Task: Find connections with filter location Níkaia with filter topic #bestadvicewith filter profile language Spanish with filter current company Spark Minda with filter school Progressive Education Societys Modern College of Arts, Science and Commerce, Shivajinagar, Pune 411005 with filter industry Renewable Energy Semiconductor Manufacturing with filter service category Packaging Design with filter keywords title Pharmacy Assistant
Action: Mouse moved to (291, 207)
Screenshot: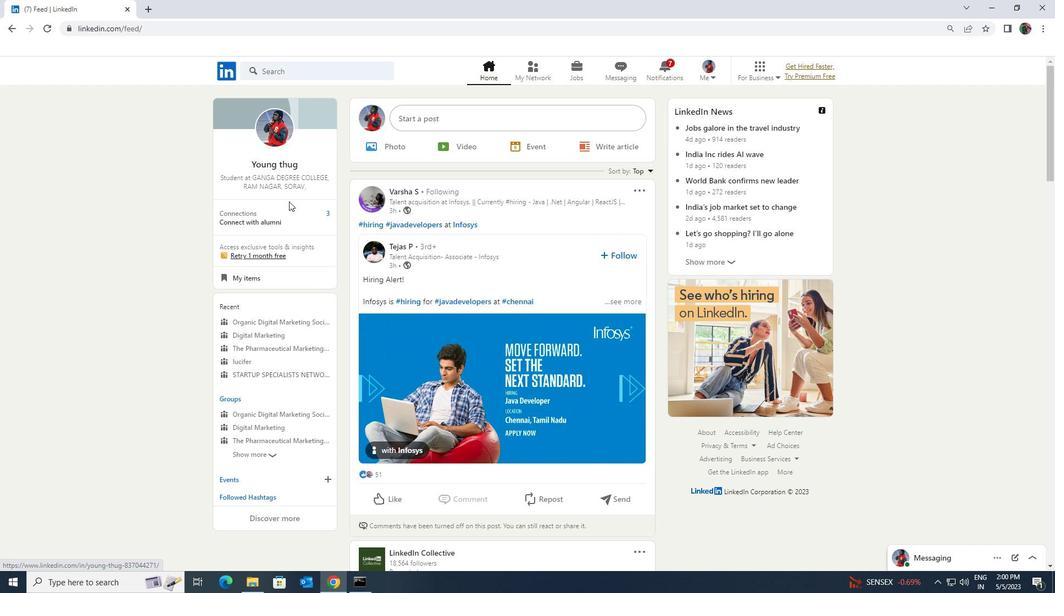 
Action: Mouse pressed left at (291, 207)
Screenshot: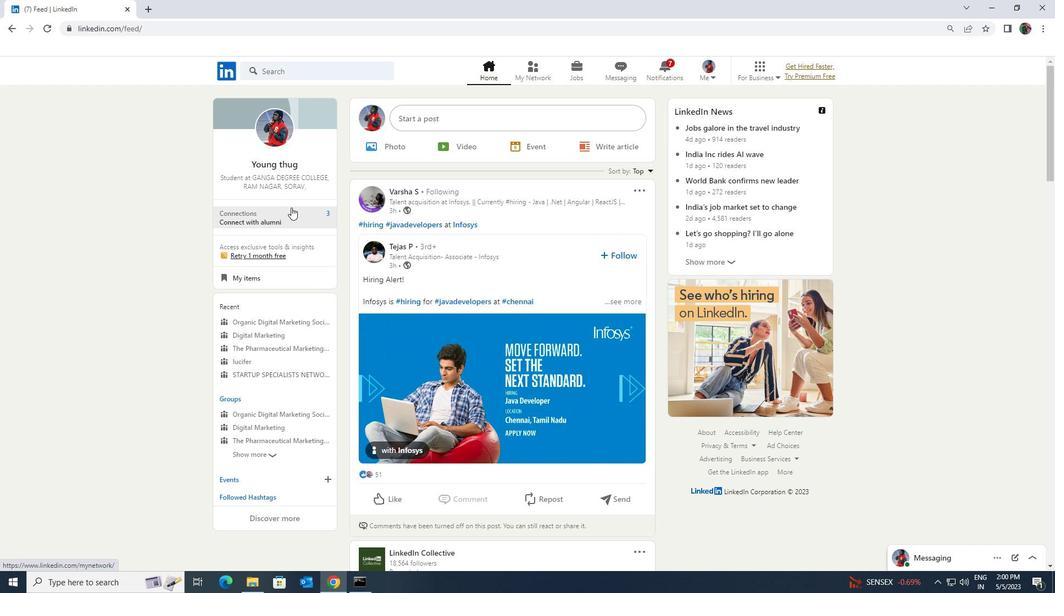 
Action: Mouse moved to (288, 129)
Screenshot: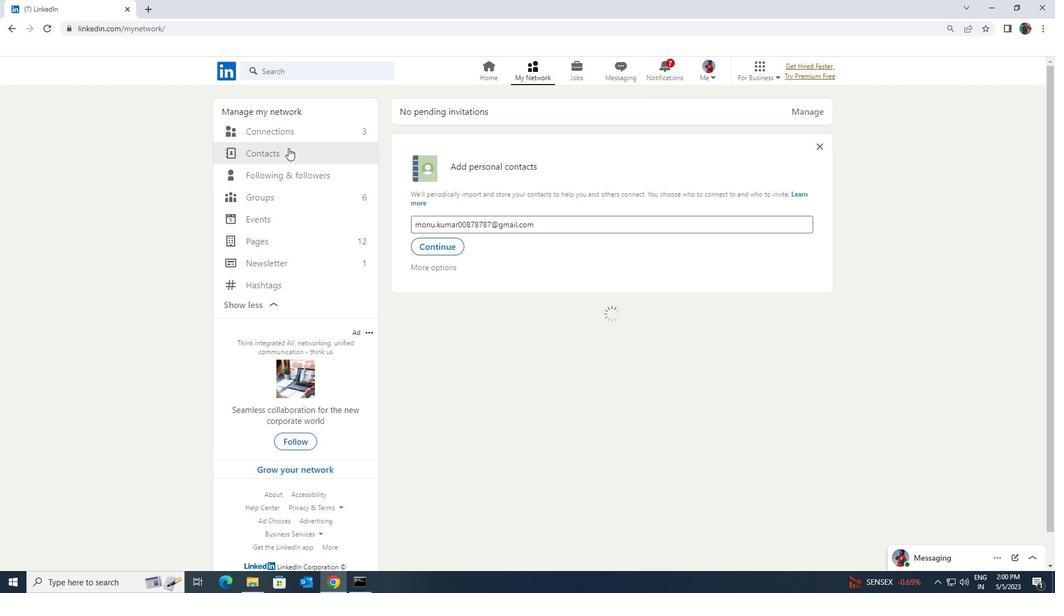 
Action: Mouse pressed left at (288, 129)
Screenshot: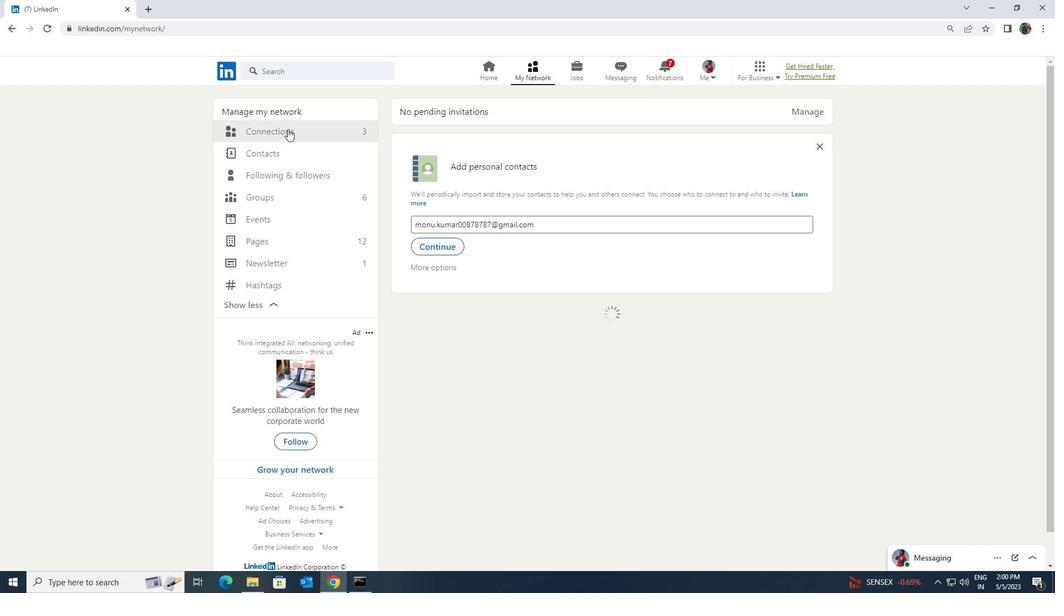 
Action: Mouse moved to (594, 134)
Screenshot: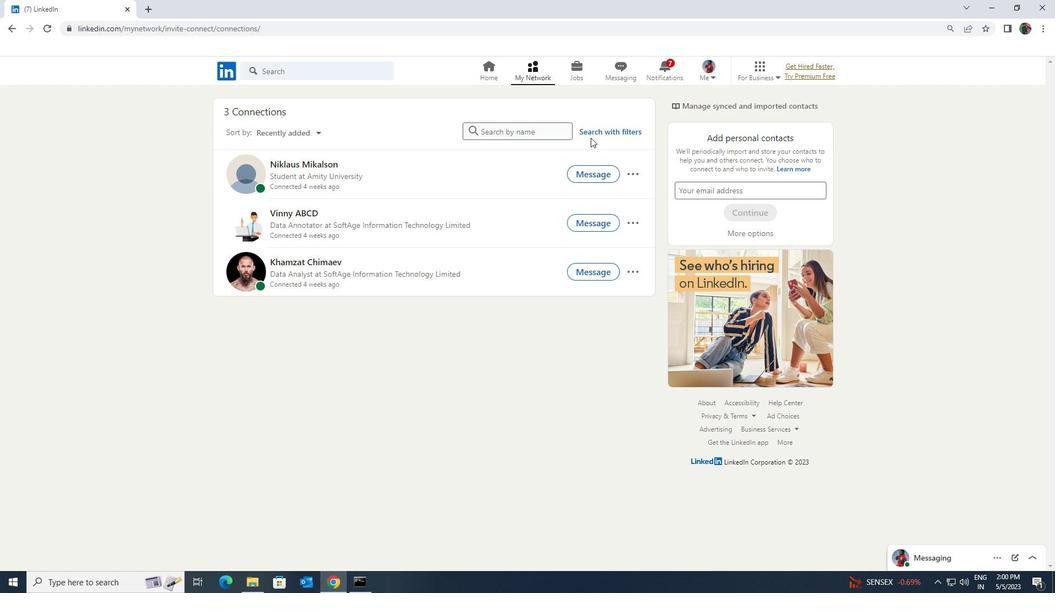 
Action: Mouse pressed left at (594, 134)
Screenshot: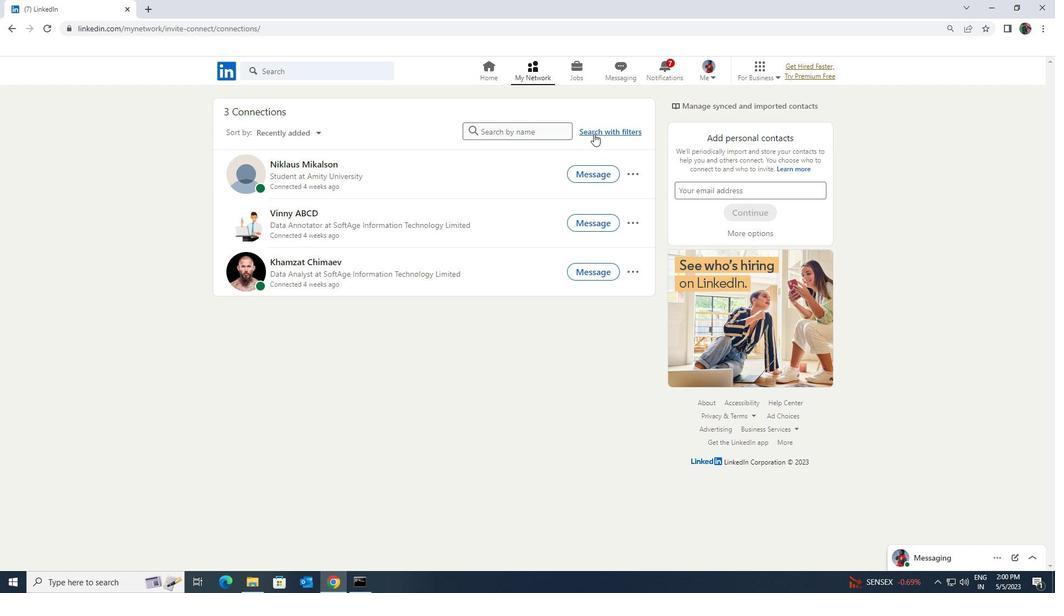 
Action: Mouse moved to (572, 100)
Screenshot: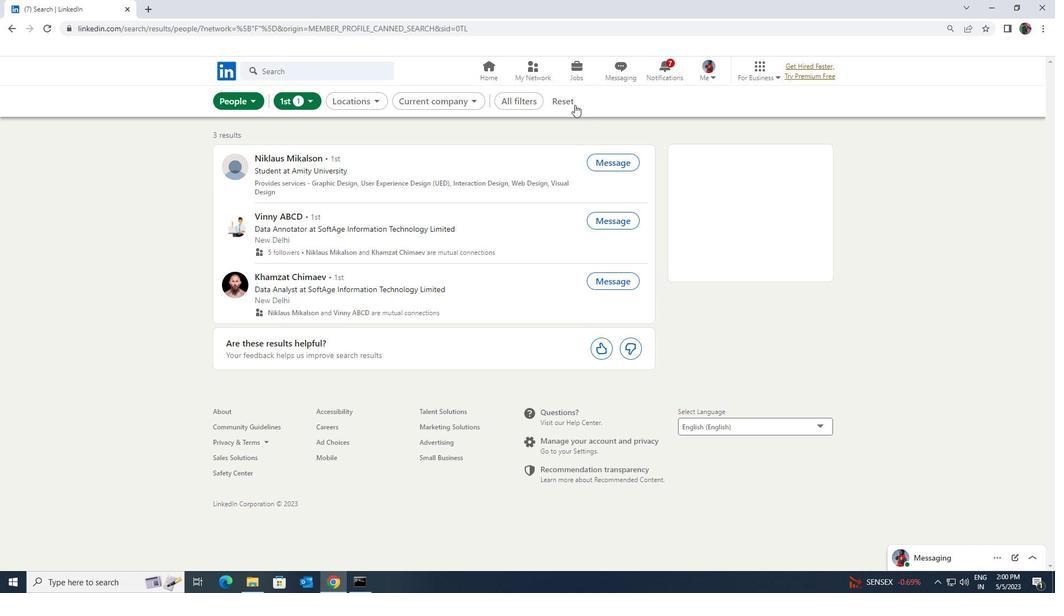 
Action: Mouse pressed left at (572, 100)
Screenshot: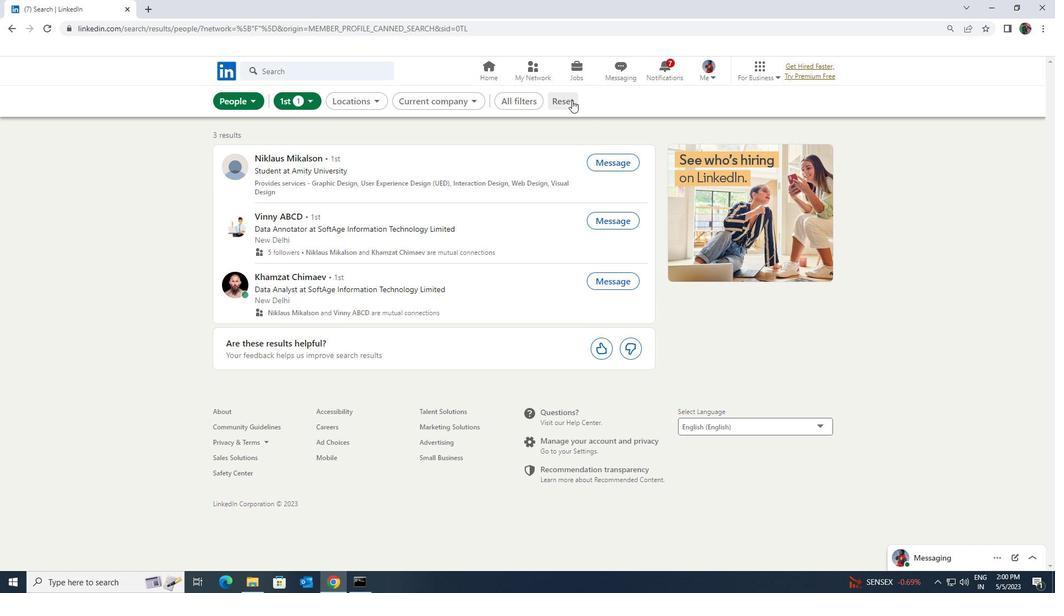 
Action: Mouse moved to (557, 100)
Screenshot: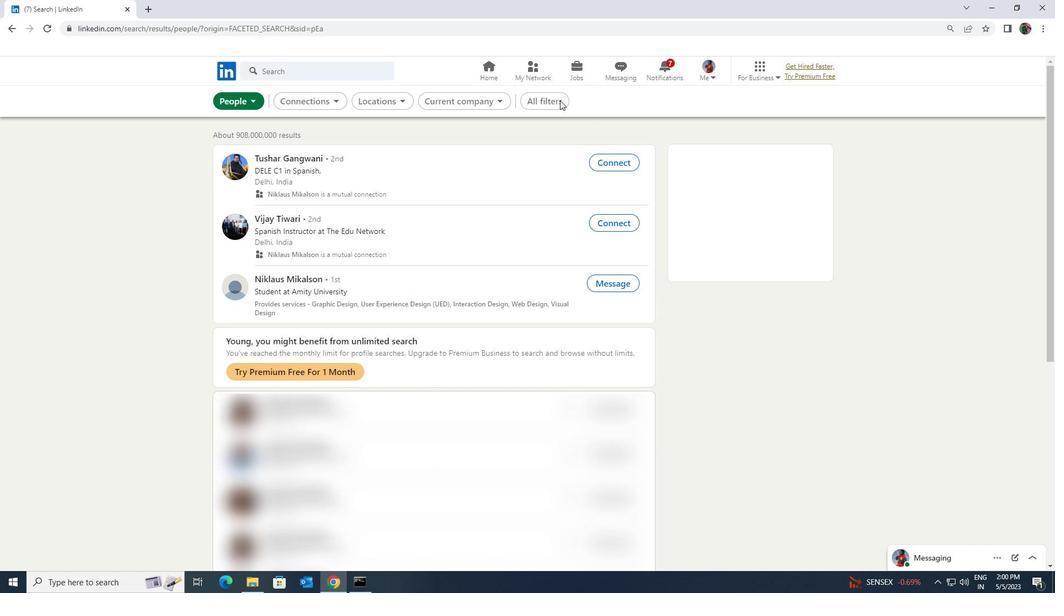 
Action: Mouse pressed left at (557, 100)
Screenshot: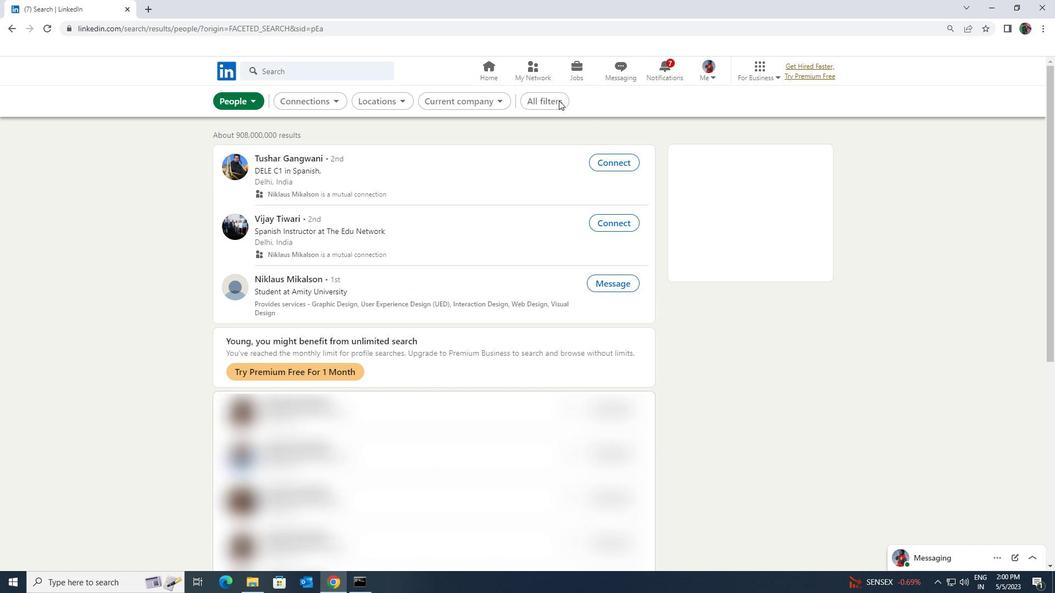 
Action: Mouse moved to (906, 428)
Screenshot: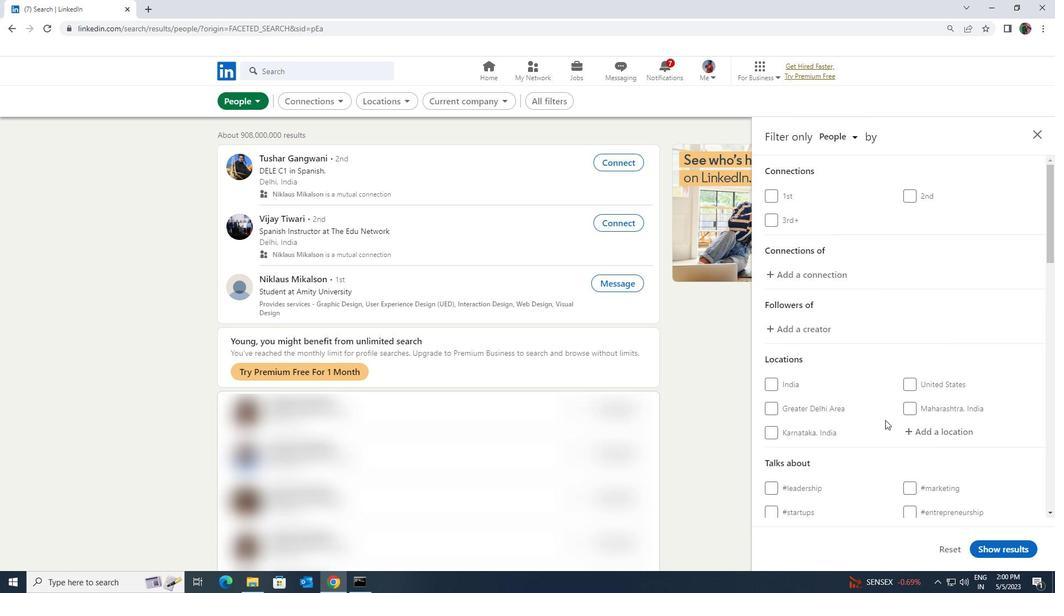 
Action: Mouse pressed left at (906, 428)
Screenshot: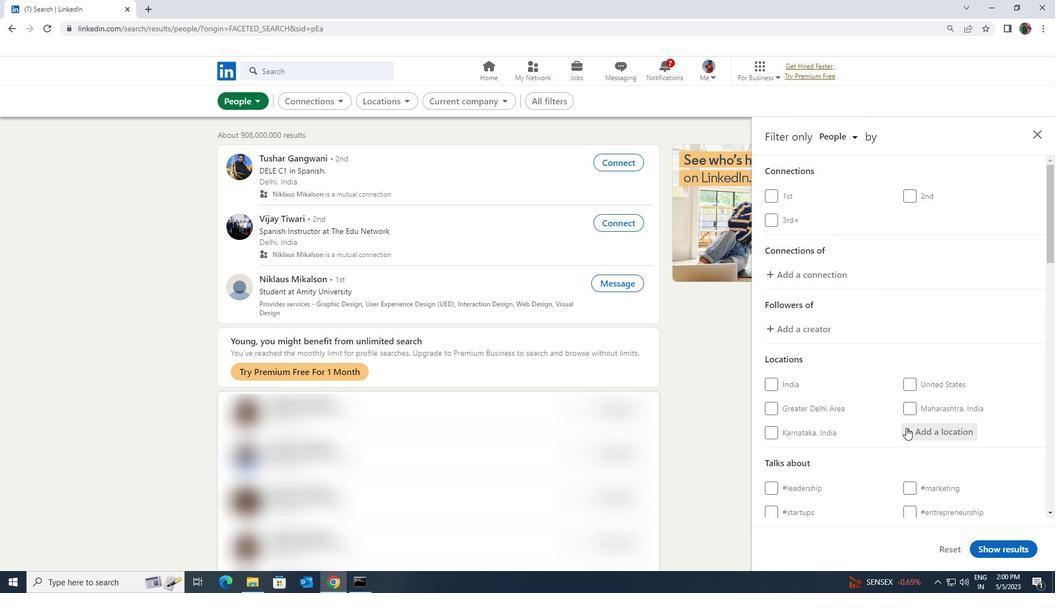 
Action: Mouse moved to (907, 428)
Screenshot: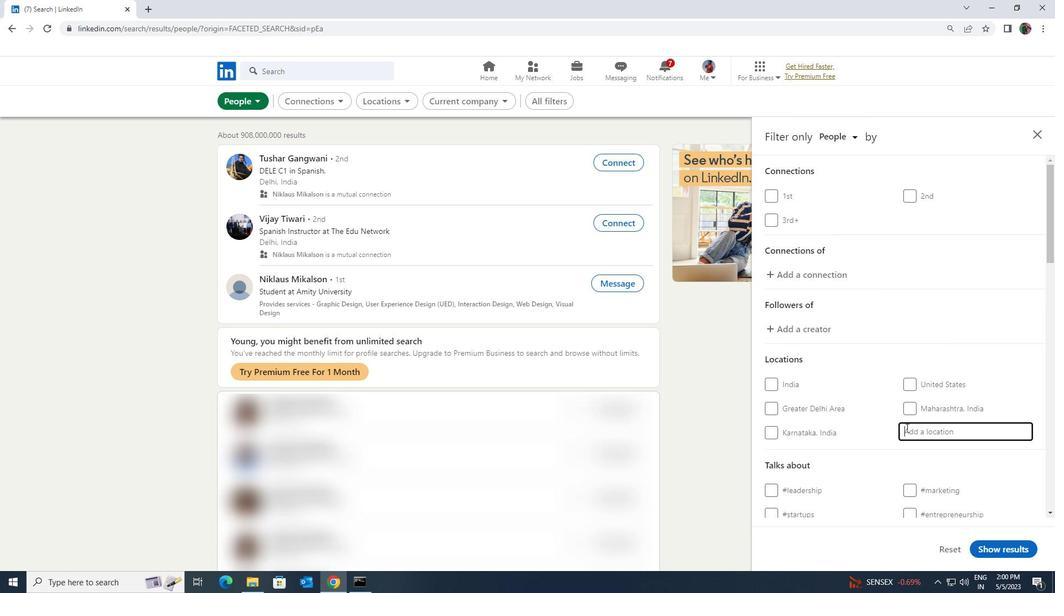 
Action: Key pressed <Key.shift><Key.shift><Key.shift><Key.shift><Key.shift><Key.shift><Key.shift><Key.shift>NIKAIA
Screenshot: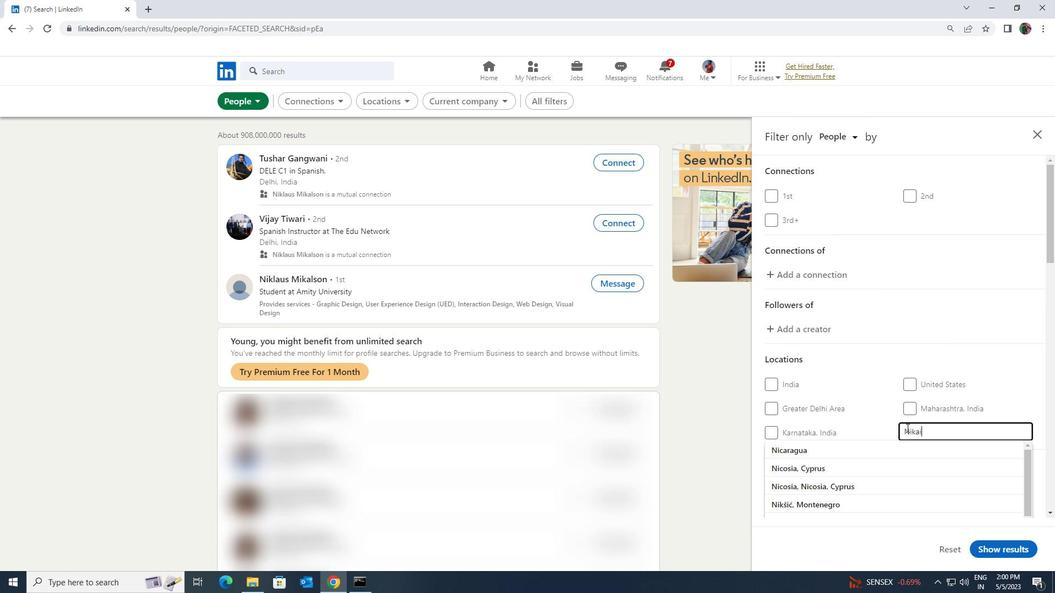 
Action: Mouse moved to (908, 448)
Screenshot: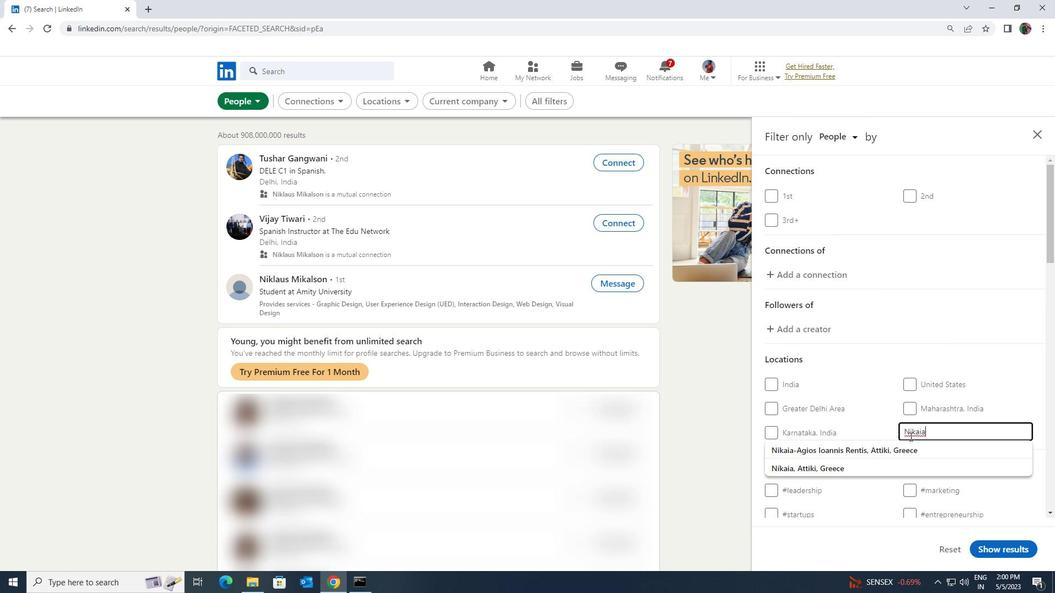 
Action: Mouse pressed left at (908, 448)
Screenshot: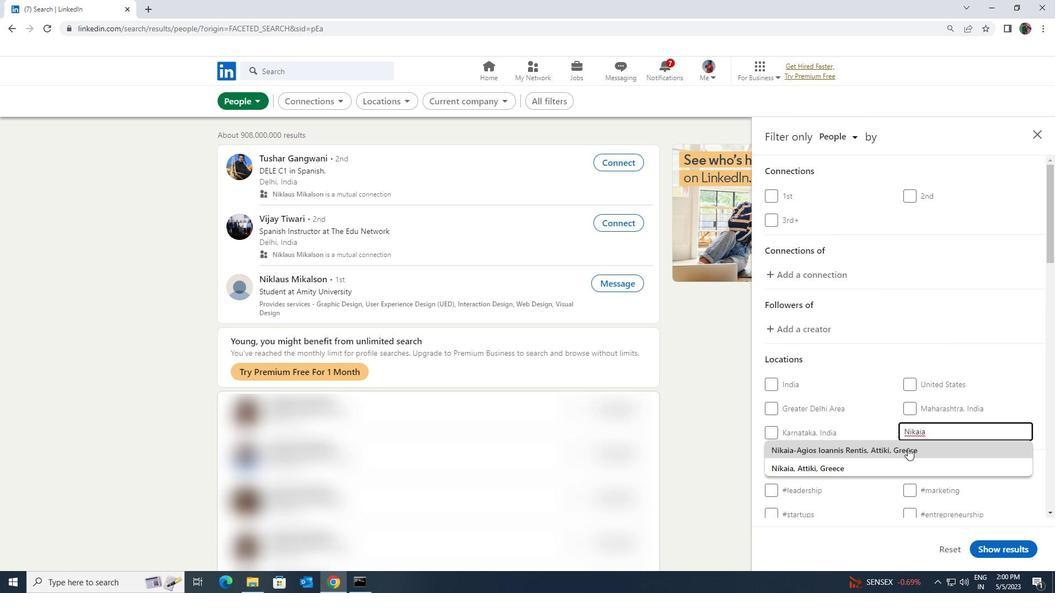 
Action: Mouse scrolled (908, 448) with delta (0, 0)
Screenshot: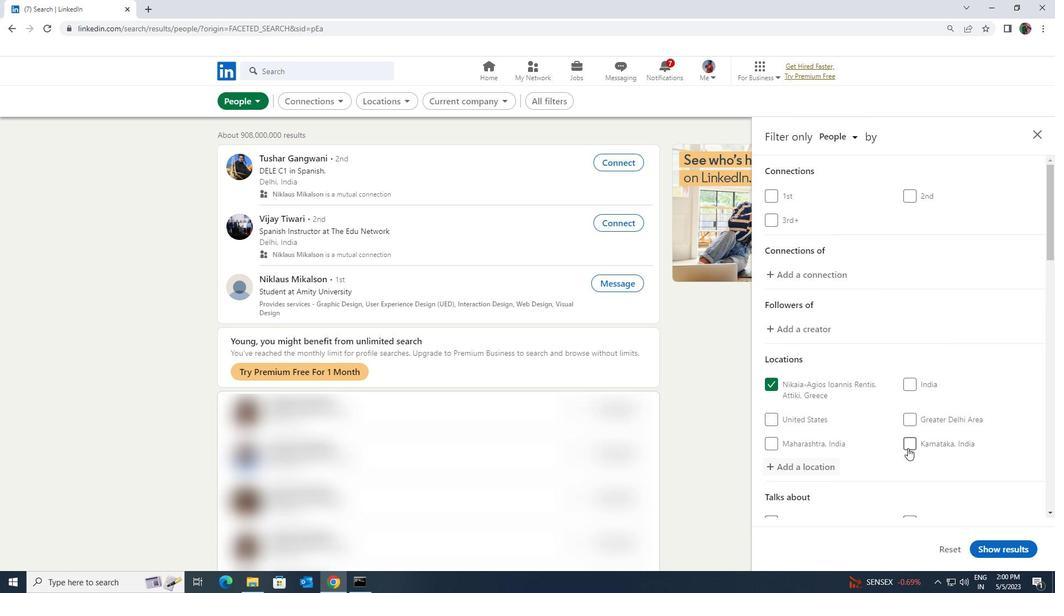
Action: Mouse scrolled (908, 448) with delta (0, 0)
Screenshot: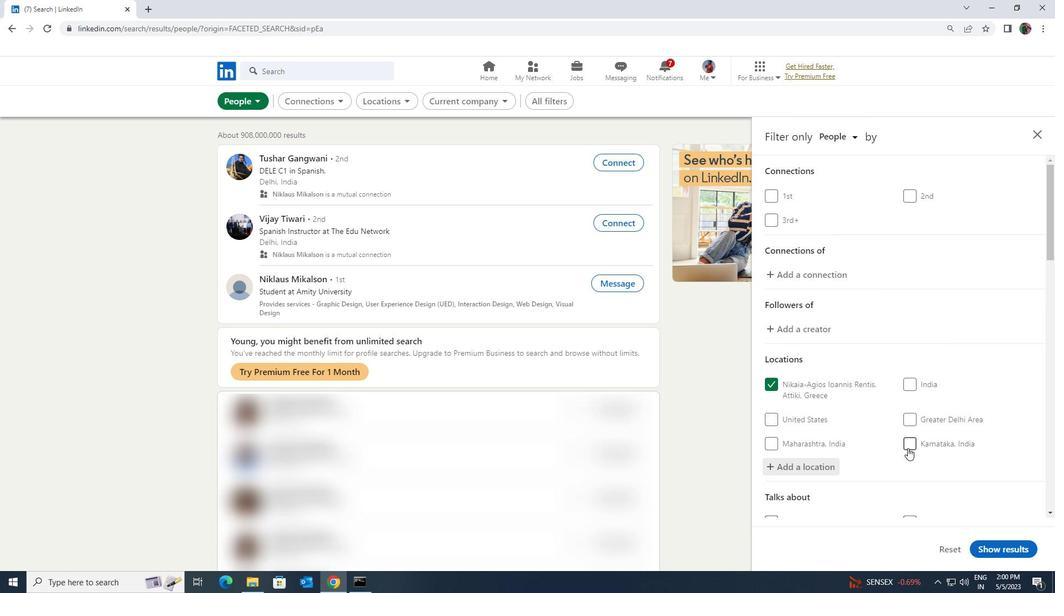 
Action: Mouse moved to (911, 456)
Screenshot: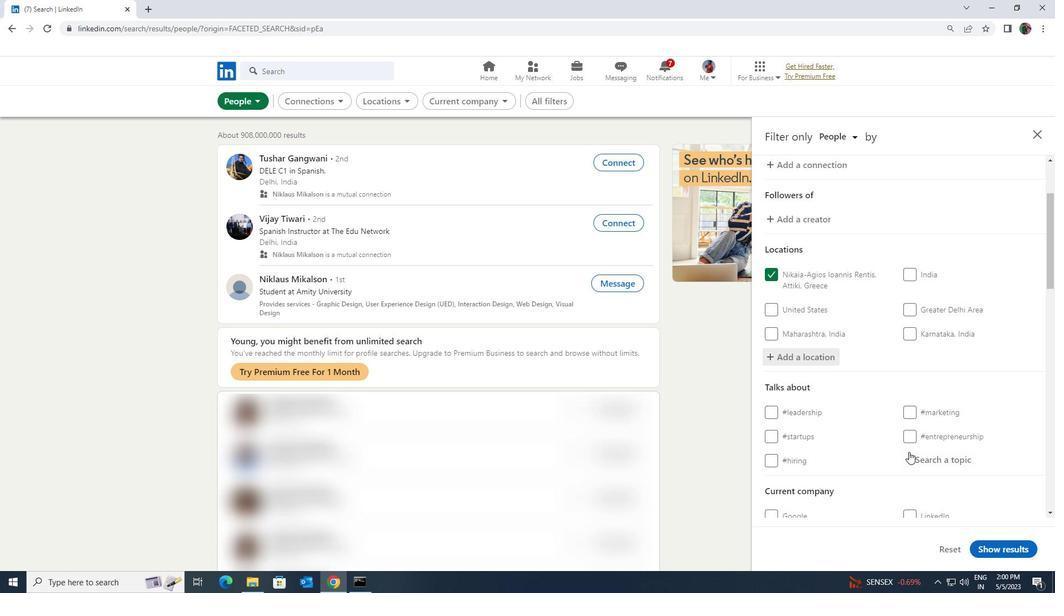 
Action: Mouse pressed left at (911, 456)
Screenshot: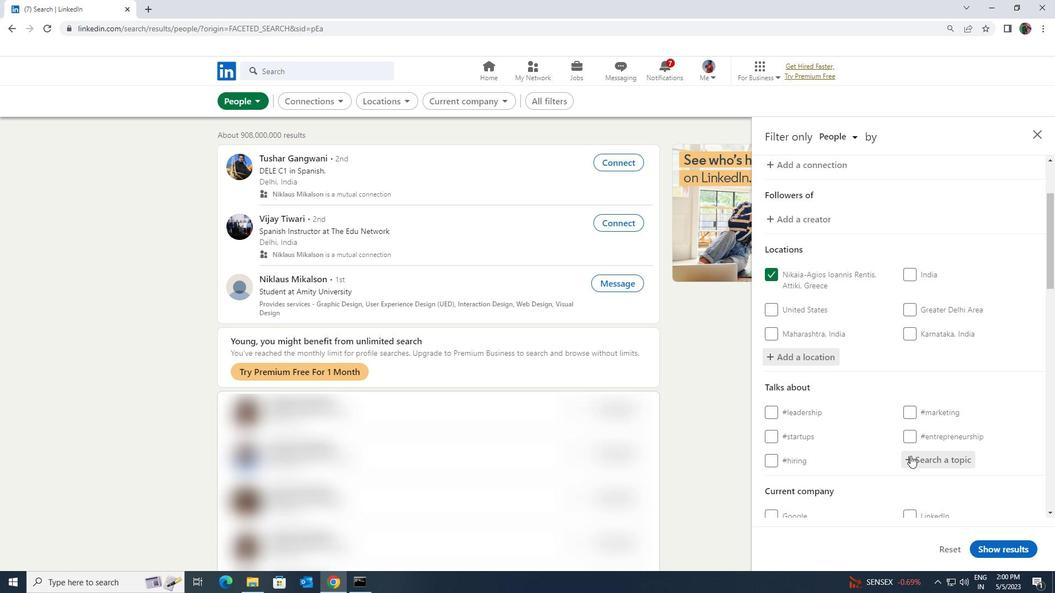 
Action: Key pressed <Key.shift><Key.shift><Key.shift><Key.shift><Key.shift><Key.shift><Key.shift><Key.shift><Key.shift><Key.shift><Key.shift><Key.shift><Key.shift><Key.shift><Key.shift><Key.shift><Key.shift><Key.shift><Key.shift><Key.shift><Key.shift><Key.shift><Key.shift><Key.shift><Key.shift><Key.shift><Key.shift><Key.shift><Key.shift><Key.shift><Key.shift><Key.shift><Key.shift><Key.shift><Key.shift><Key.shift><Key.shift><Key.shift><Key.shift><Key.shift><Key.shift><Key.shift><Key.shift><Key.shift><Key.shift><Key.shift><Key.shift><Key.shift><Key.shift><Key.shift><Key.shift><Key.shift><Key.shift><Key.shift><Key.shift>BESTADVIC
Screenshot: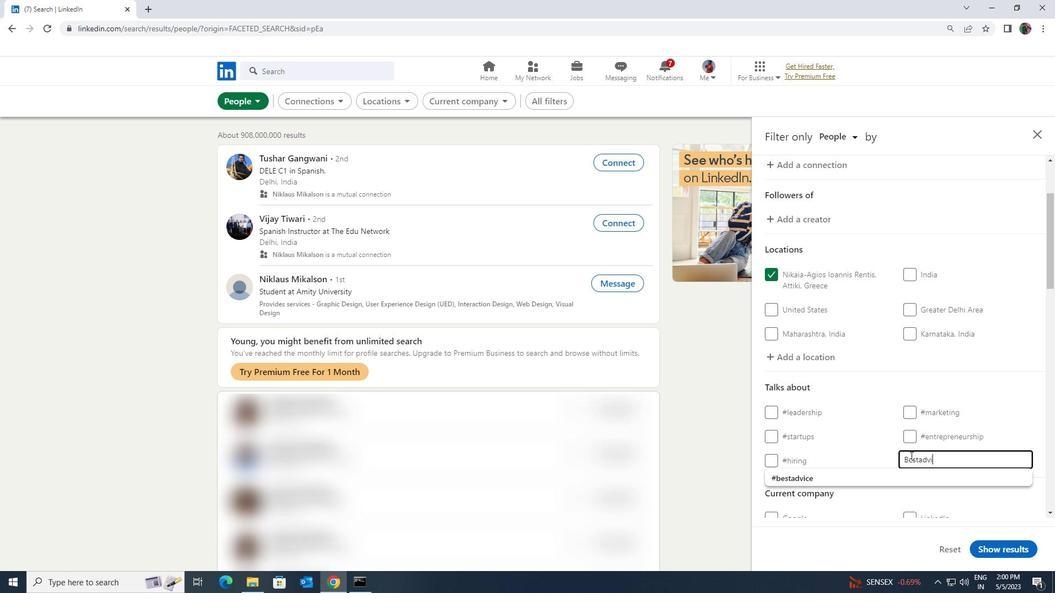 
Action: Mouse moved to (907, 473)
Screenshot: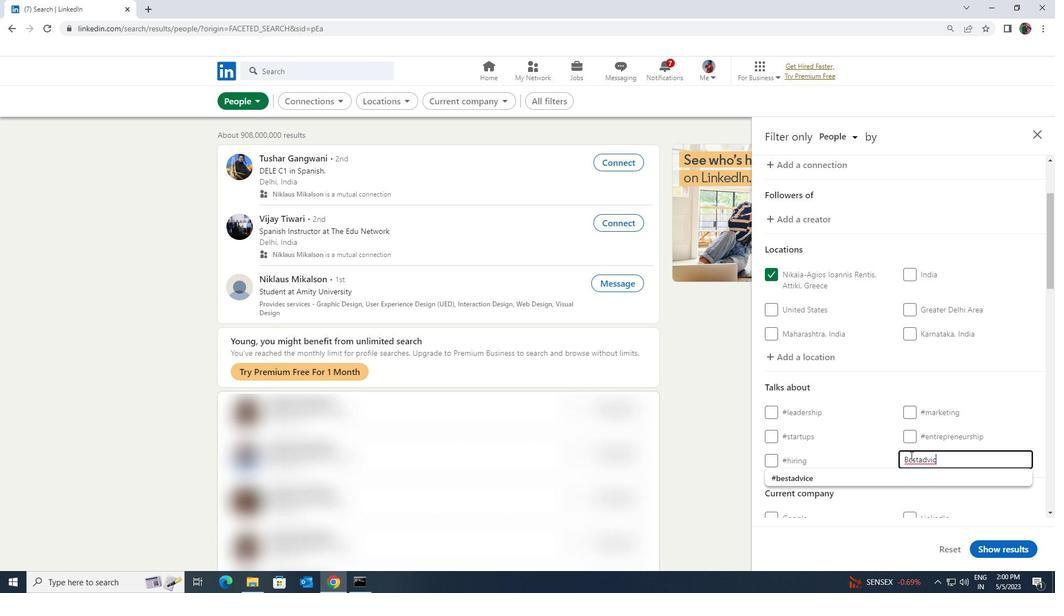 
Action: Mouse pressed left at (907, 473)
Screenshot: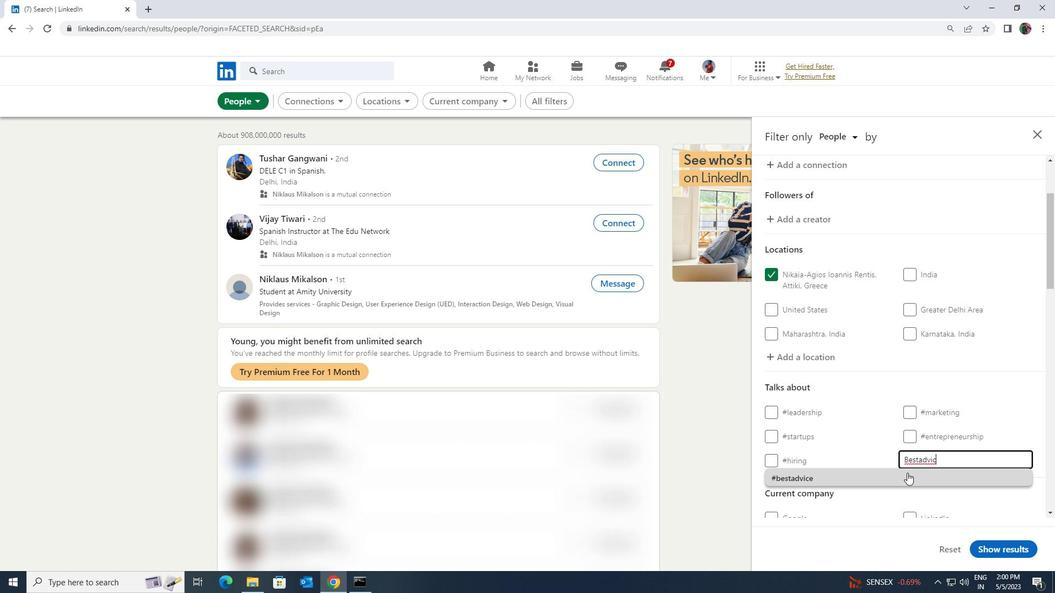 
Action: Mouse scrolled (907, 472) with delta (0, 0)
Screenshot: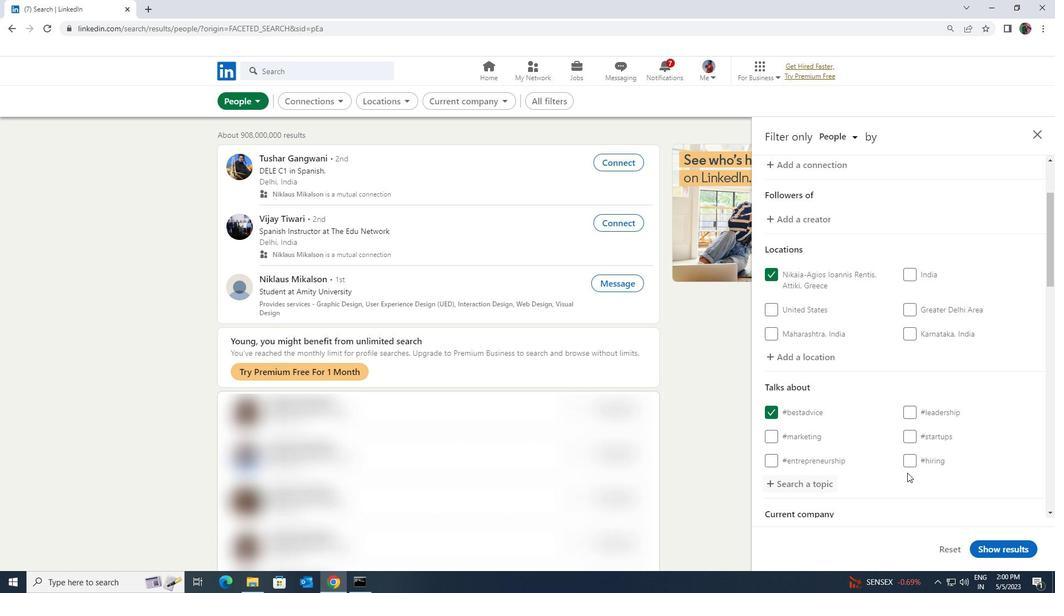 
Action: Mouse scrolled (907, 472) with delta (0, 0)
Screenshot: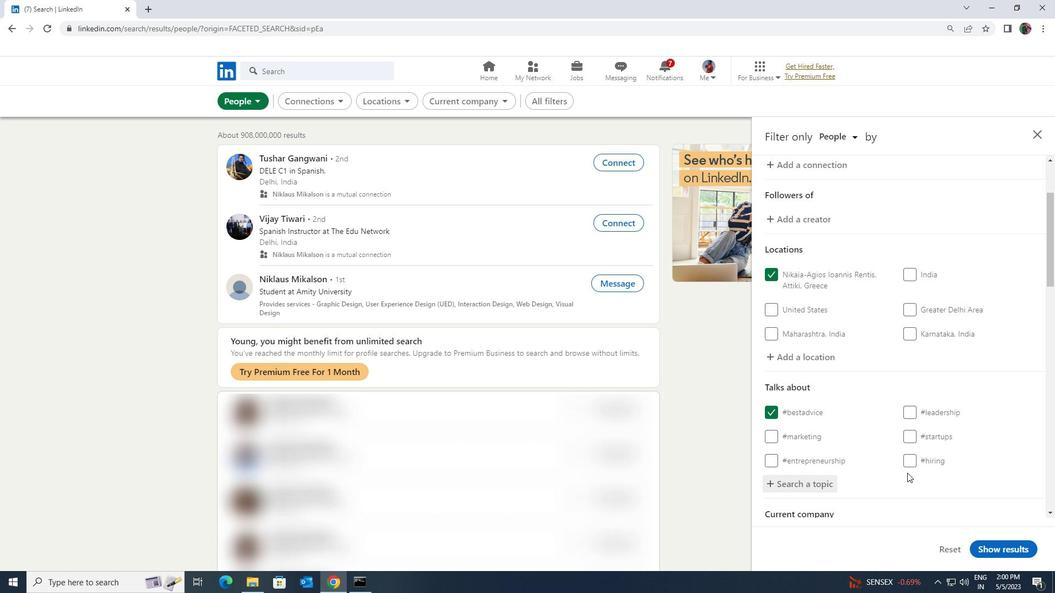 
Action: Mouse moved to (908, 474)
Screenshot: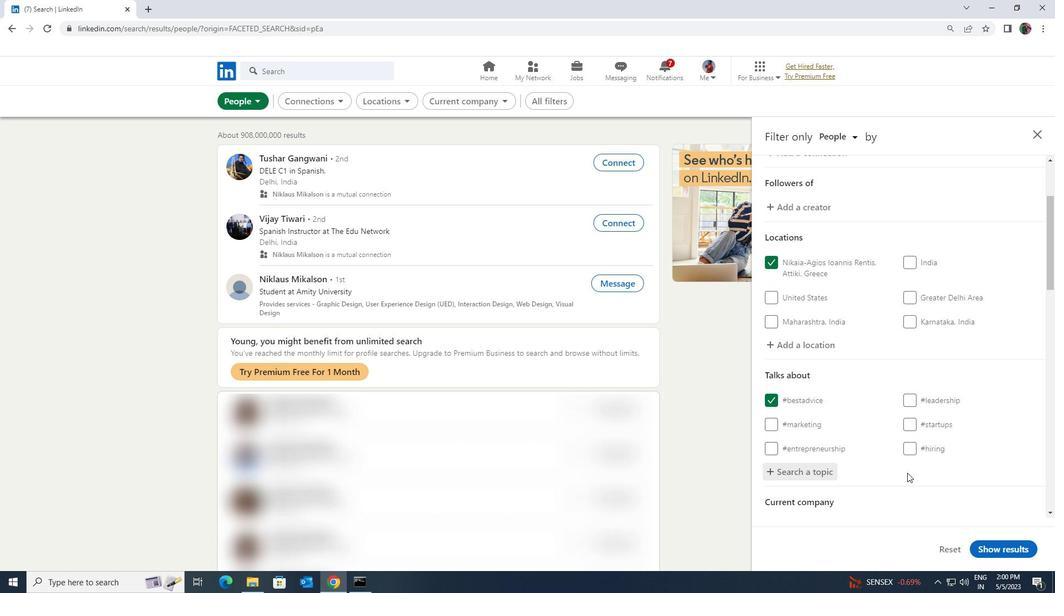 
Action: Mouse scrolled (908, 473) with delta (0, 0)
Screenshot: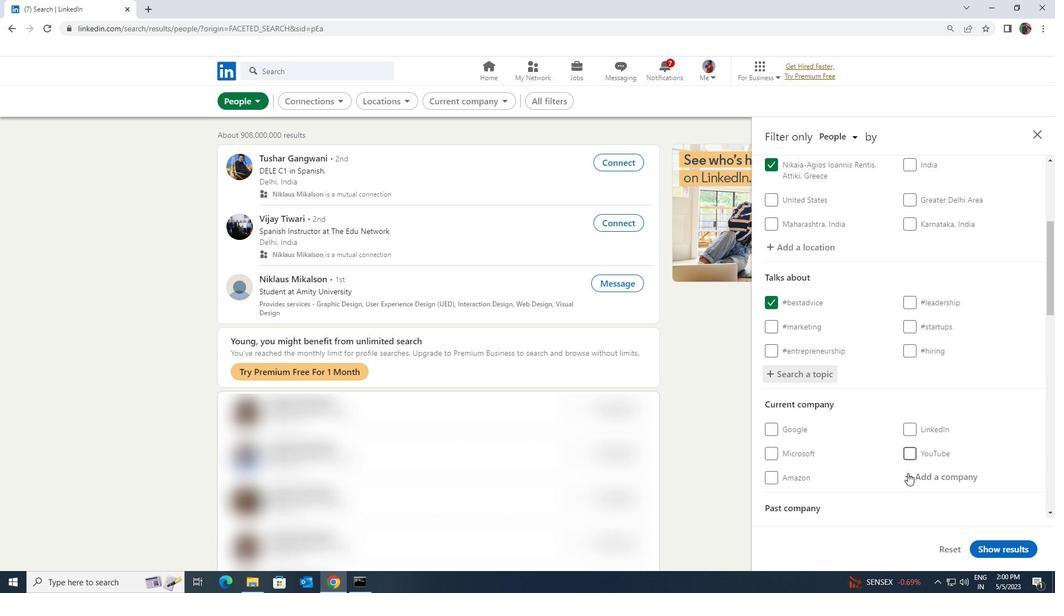 
Action: Mouse scrolled (908, 473) with delta (0, 0)
Screenshot: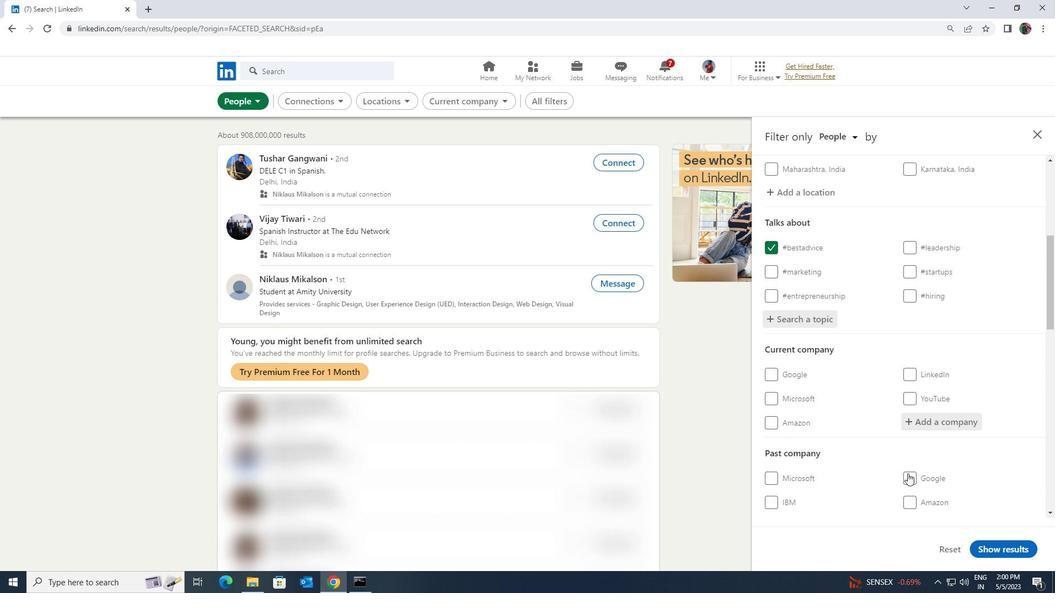 
Action: Mouse scrolled (908, 473) with delta (0, 0)
Screenshot: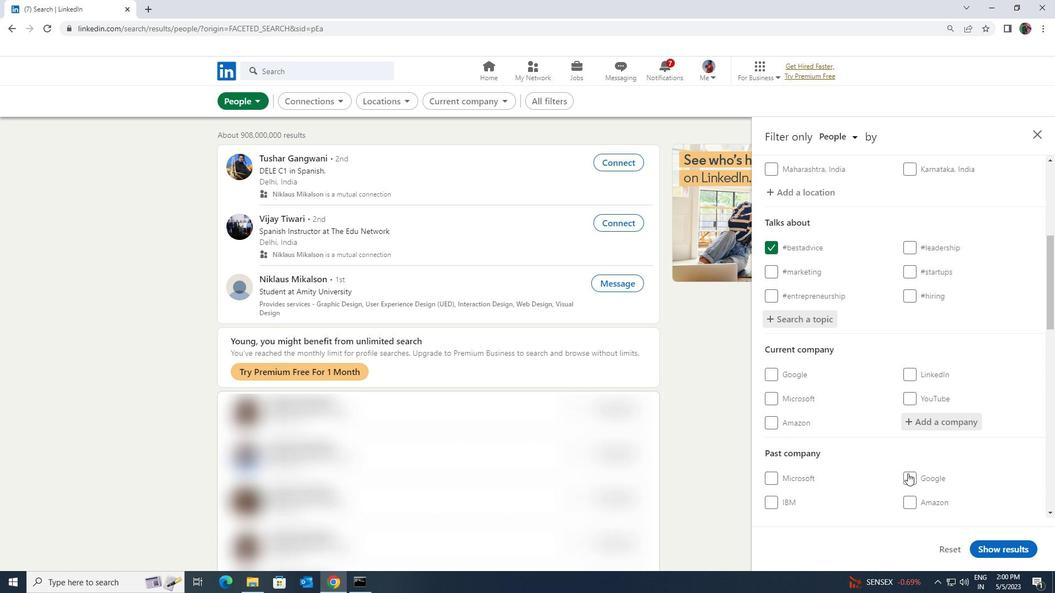 
Action: Mouse moved to (908, 474)
Screenshot: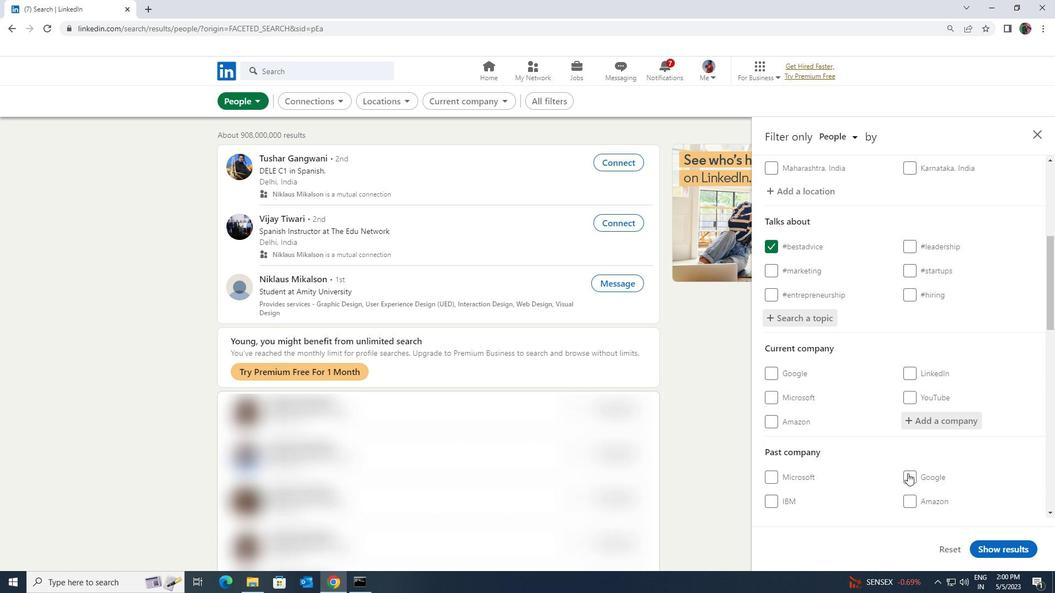 
Action: Mouse scrolled (908, 473) with delta (0, 0)
Screenshot: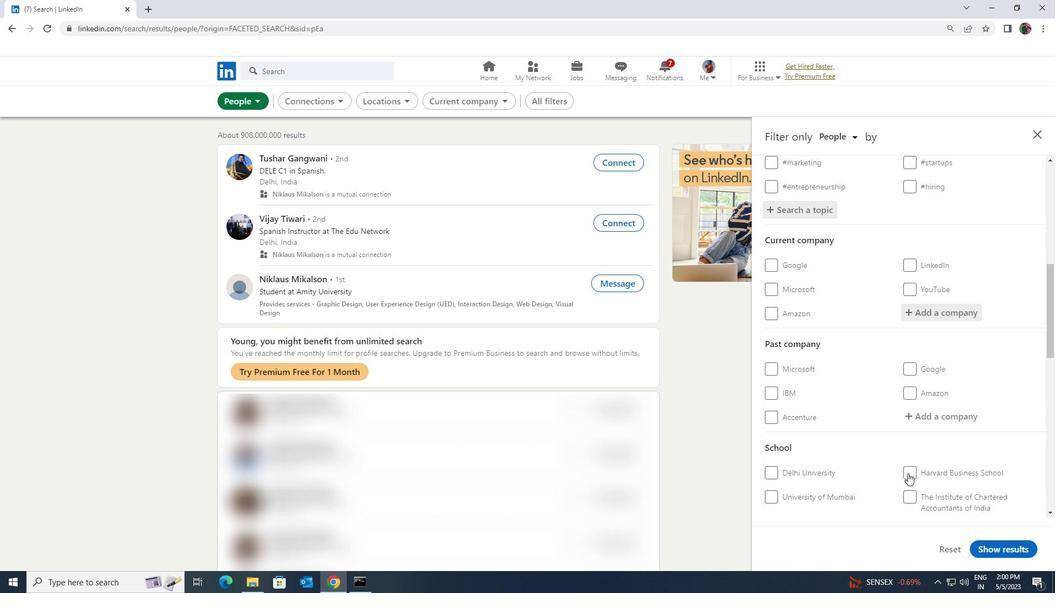 
Action: Mouse scrolled (908, 473) with delta (0, 0)
Screenshot: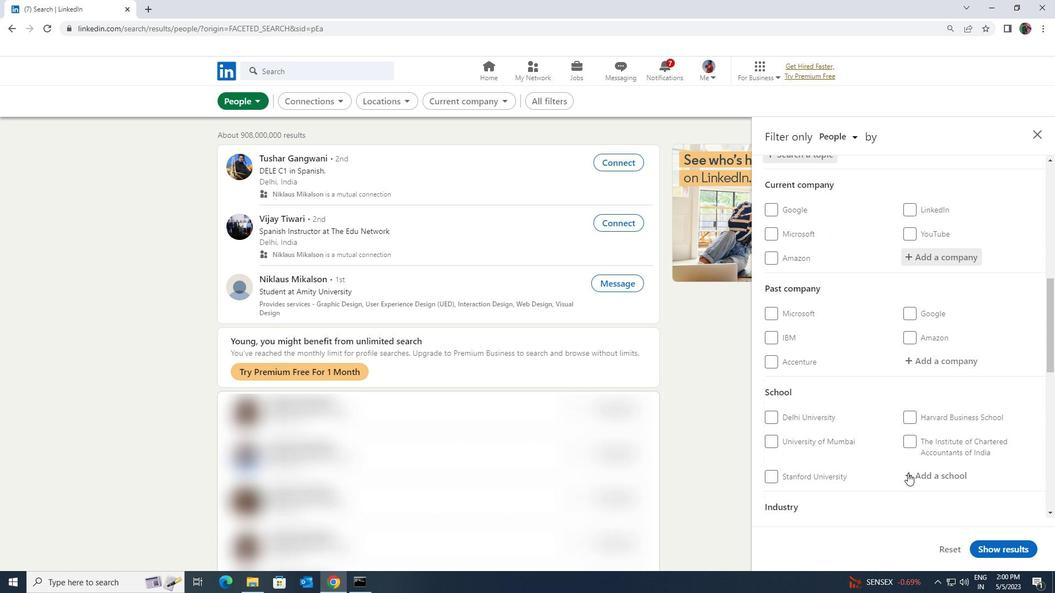 
Action: Mouse moved to (908, 474)
Screenshot: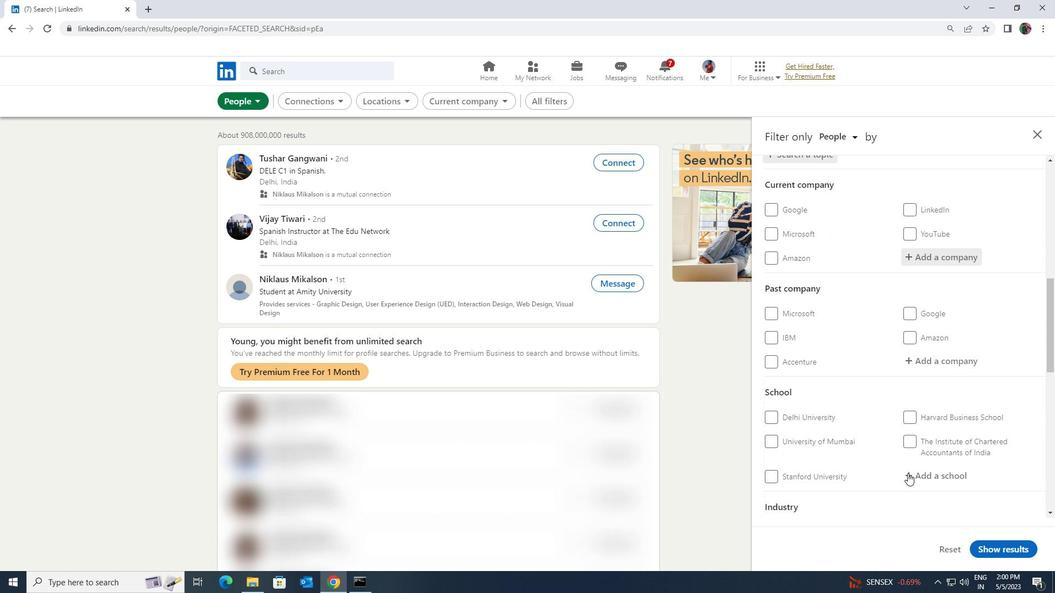 
Action: Mouse scrolled (908, 473) with delta (0, 0)
Screenshot: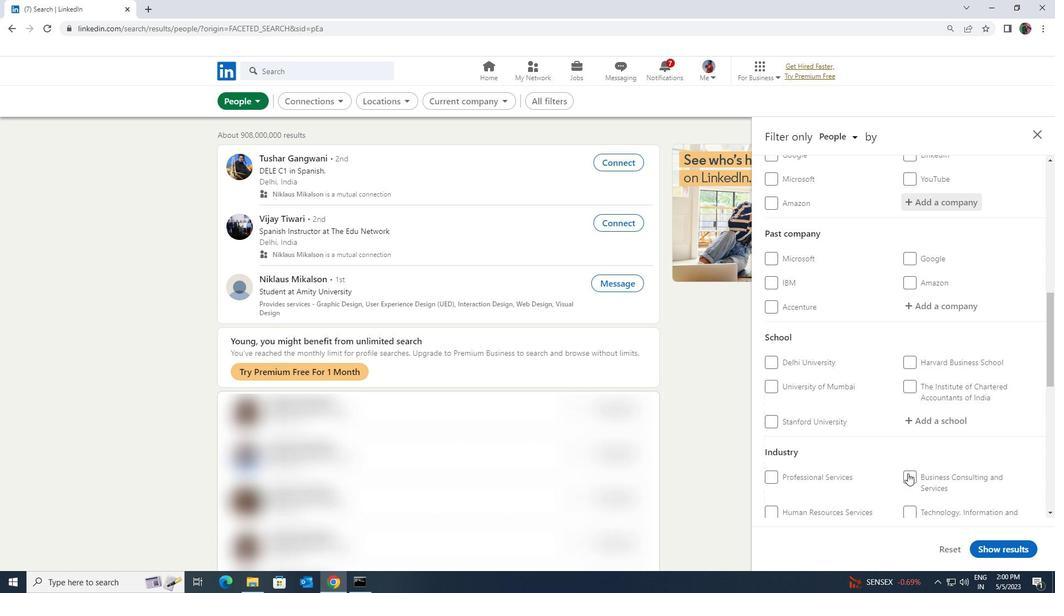 
Action: Mouse scrolled (908, 473) with delta (0, 0)
Screenshot: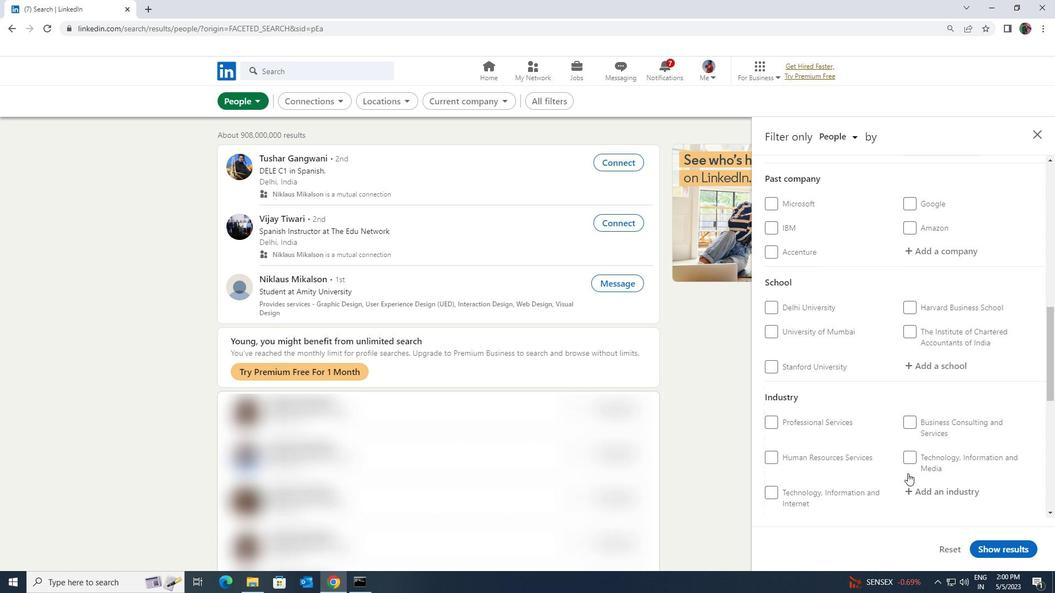 
Action: Mouse scrolled (908, 473) with delta (0, 0)
Screenshot: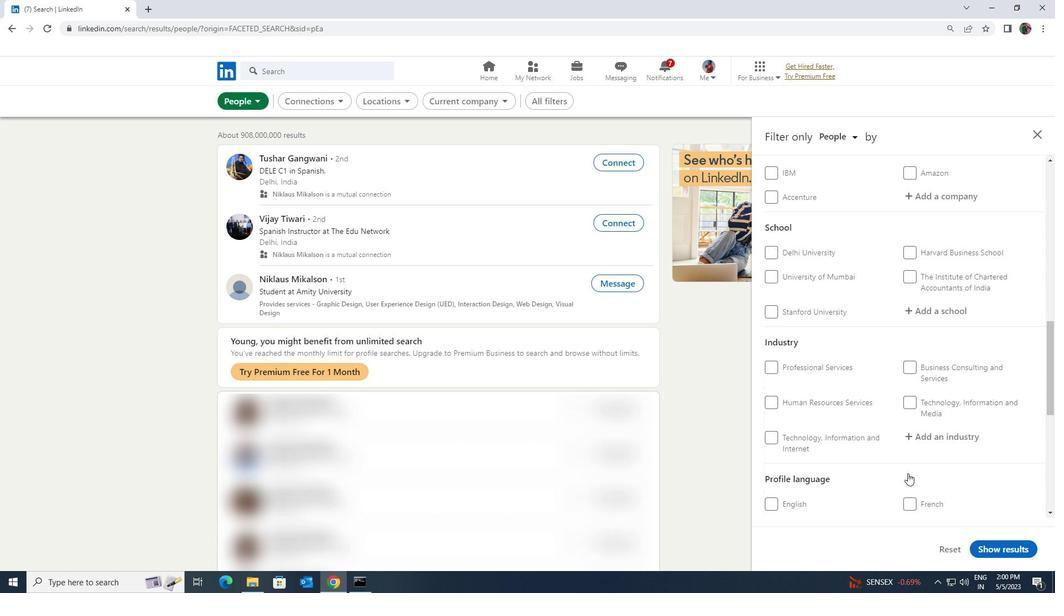 
Action: Mouse moved to (770, 471)
Screenshot: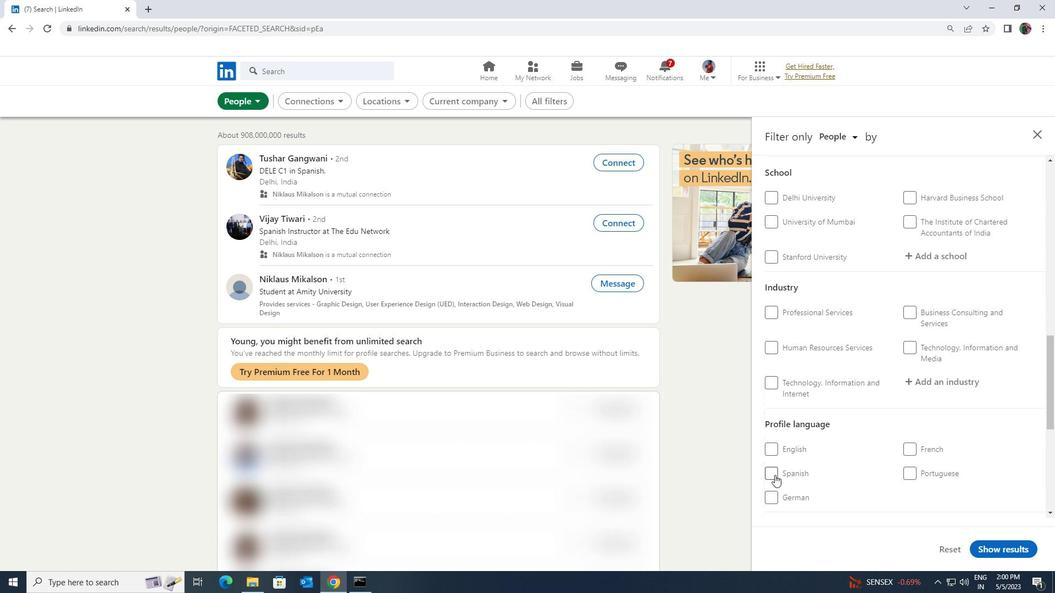 
Action: Mouse pressed left at (770, 471)
Screenshot: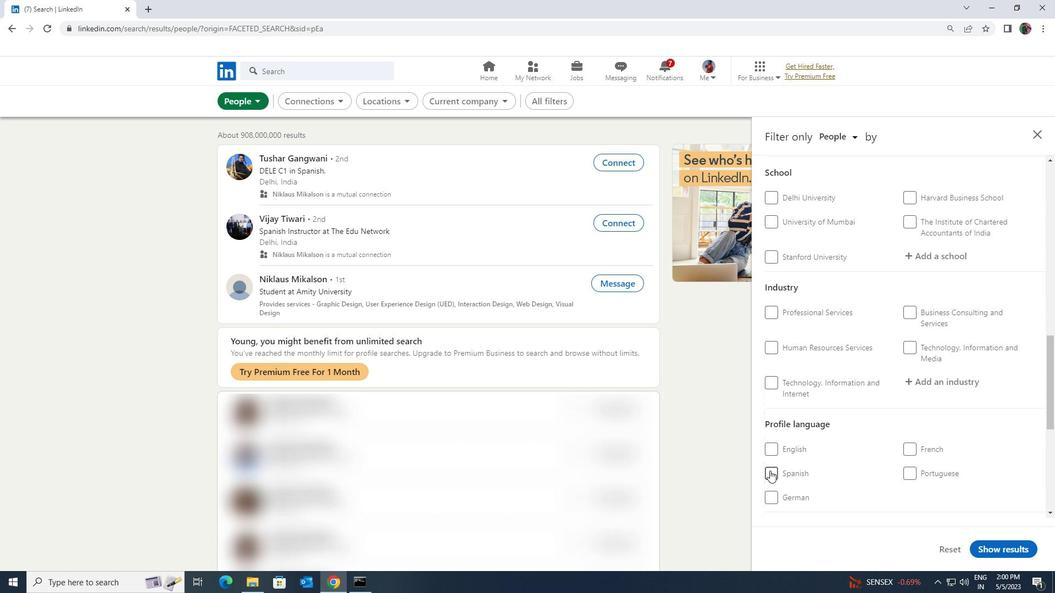 
Action: Mouse moved to (880, 485)
Screenshot: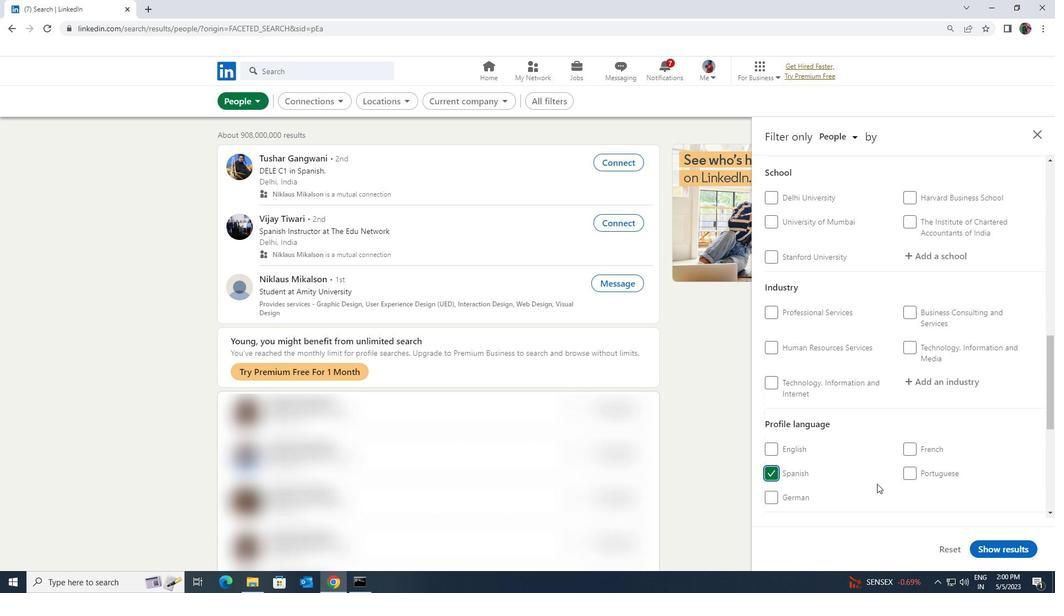 
Action: Mouse scrolled (880, 485) with delta (0, 0)
Screenshot: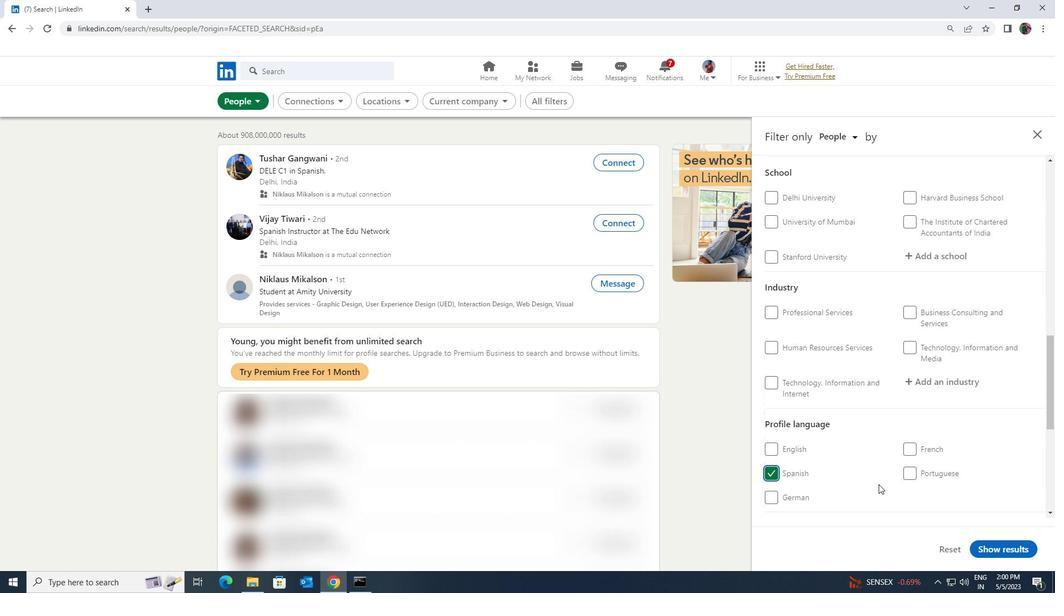 
Action: Mouse scrolled (880, 485) with delta (0, 0)
Screenshot: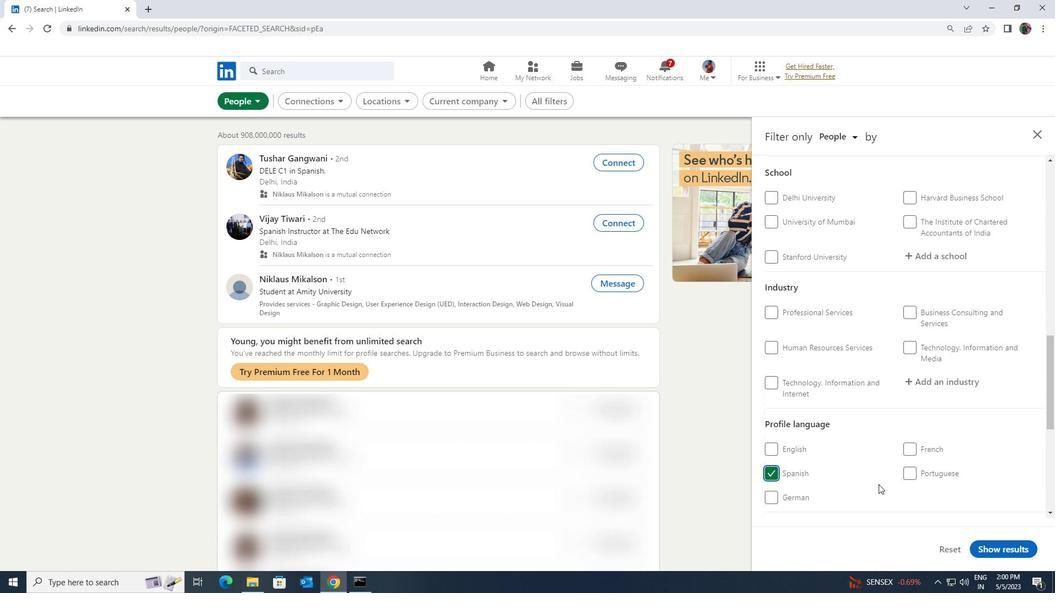 
Action: Mouse scrolled (880, 485) with delta (0, 0)
Screenshot: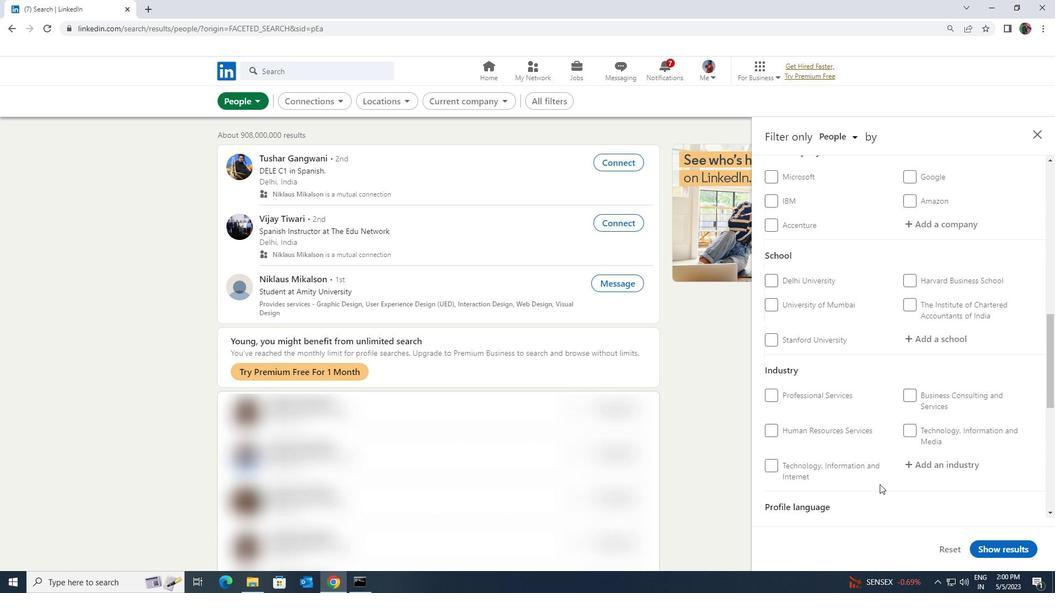 
Action: Mouse scrolled (880, 485) with delta (0, 0)
Screenshot: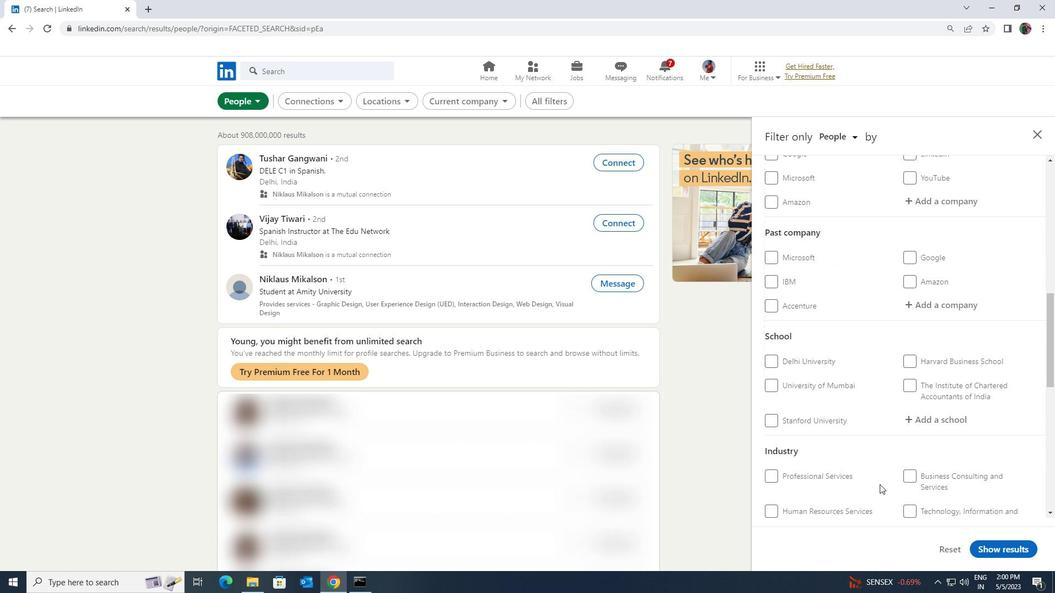 
Action: Mouse scrolled (880, 485) with delta (0, 0)
Screenshot: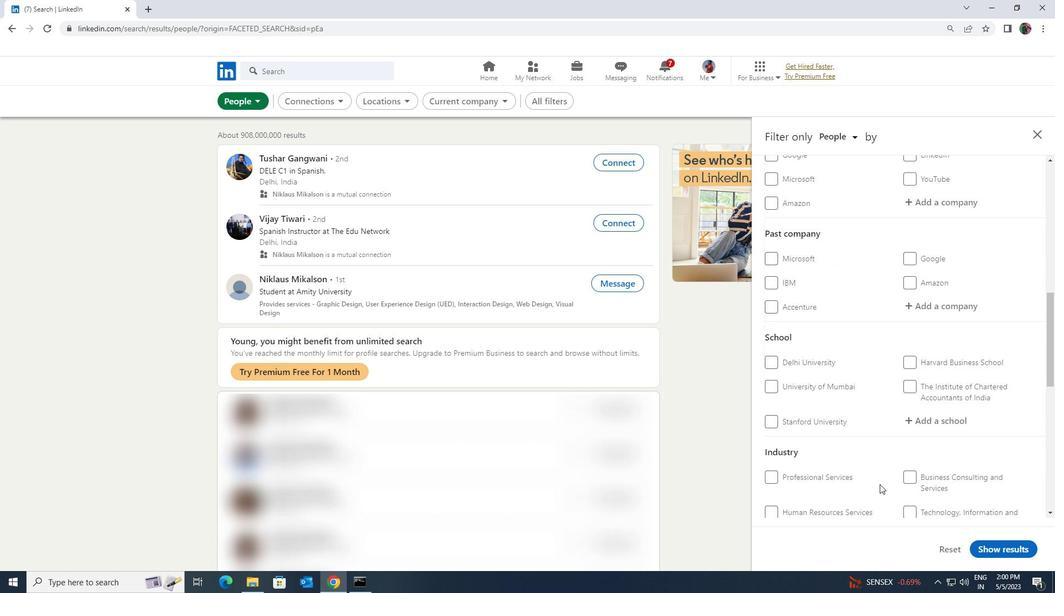 
Action: Mouse scrolled (880, 485) with delta (0, 0)
Screenshot: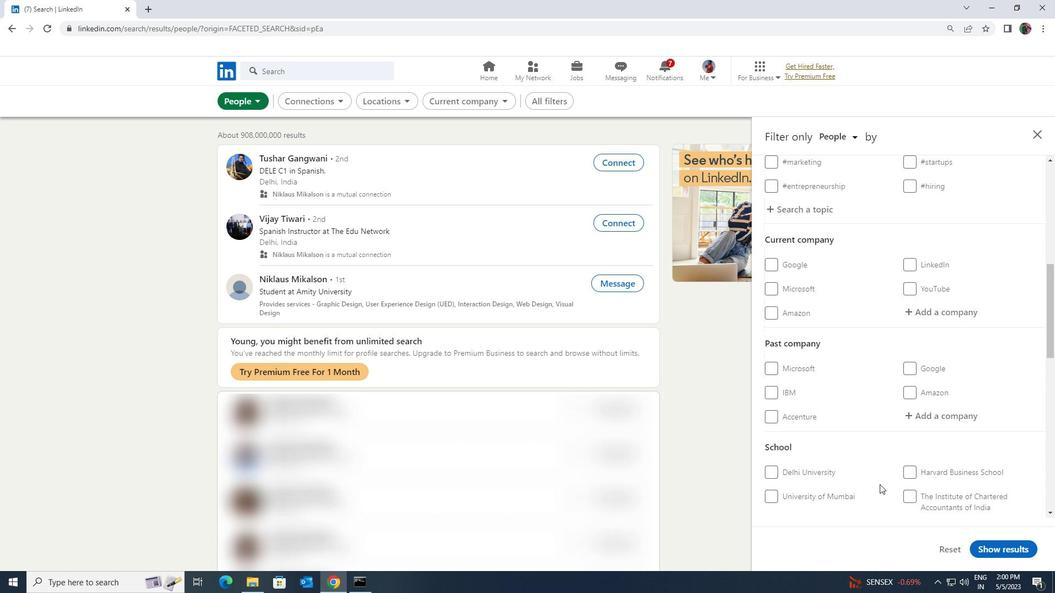 
Action: Mouse scrolled (880, 485) with delta (0, 0)
Screenshot: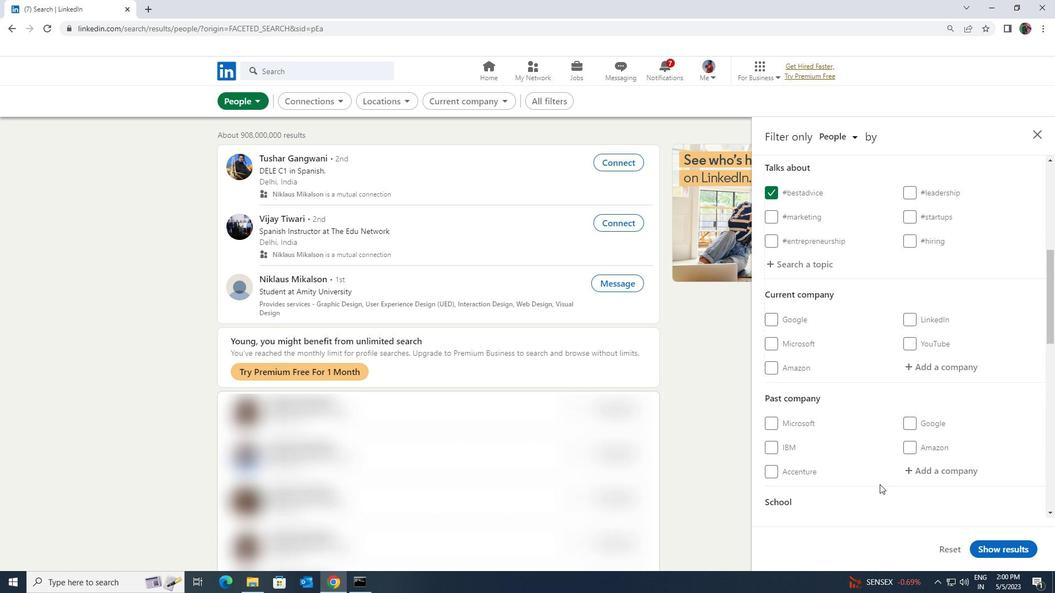 
Action: Mouse moved to (913, 427)
Screenshot: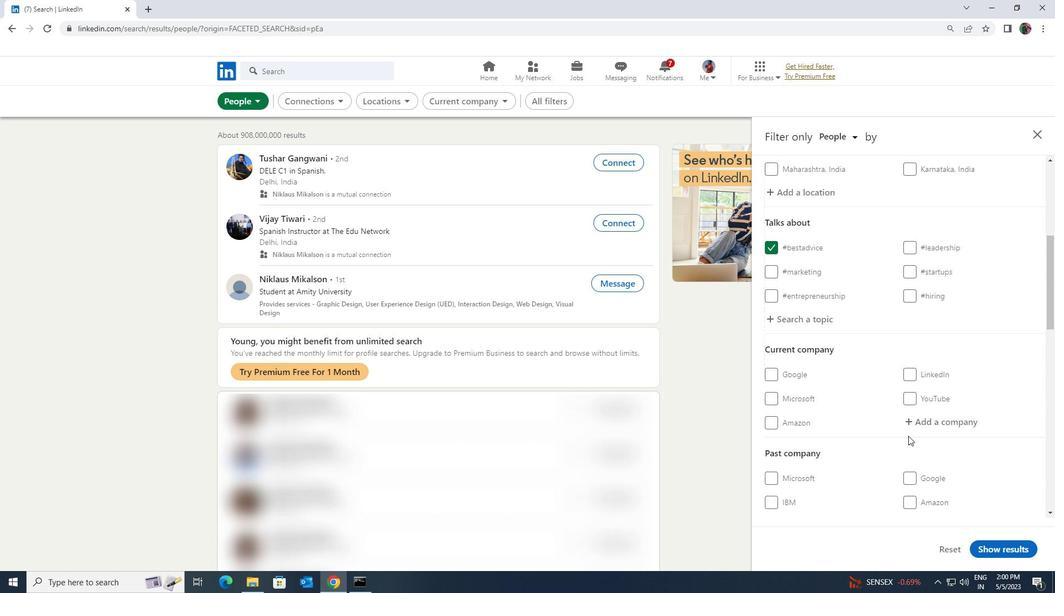 
Action: Mouse pressed left at (913, 427)
Screenshot: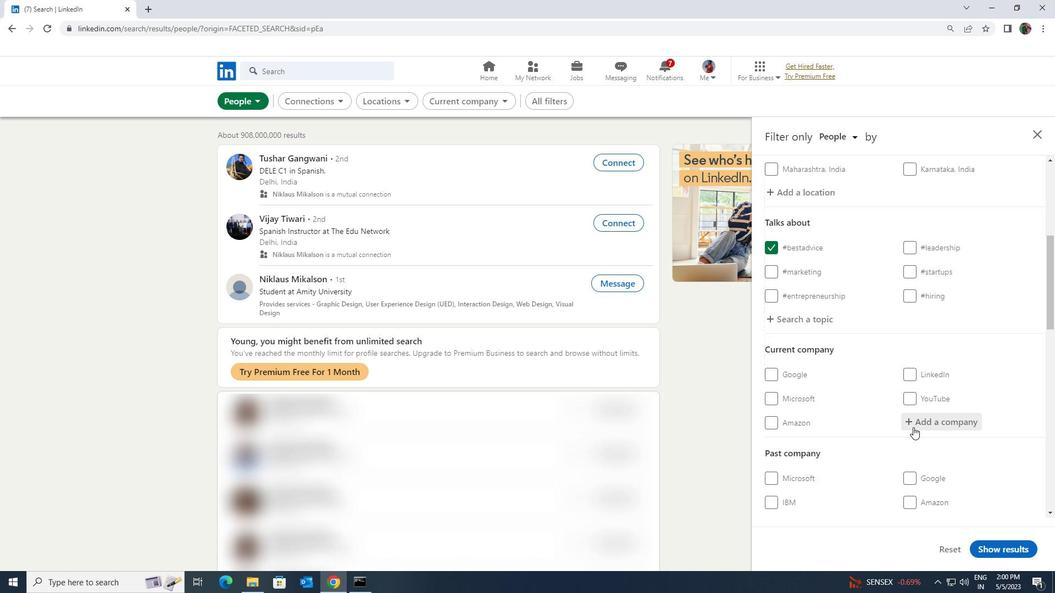 
Action: Mouse moved to (913, 427)
Screenshot: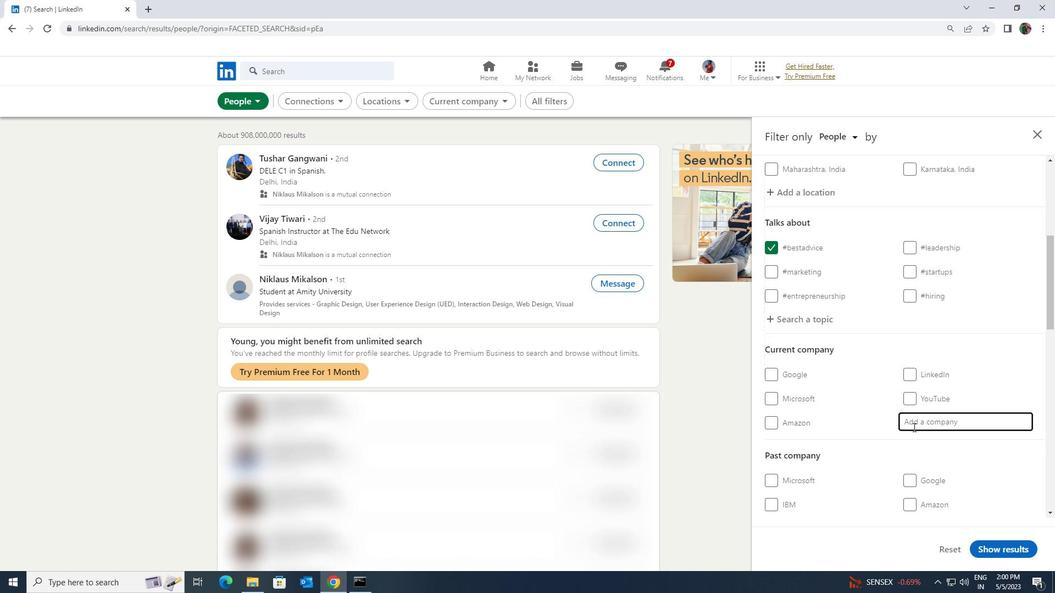 
Action: Key pressed <Key.shift><Key.shift><Key.shift><Key.shift><Key.shift><Key.shift>SPARK<Key.space><Key.shift>INDIA
Screenshot: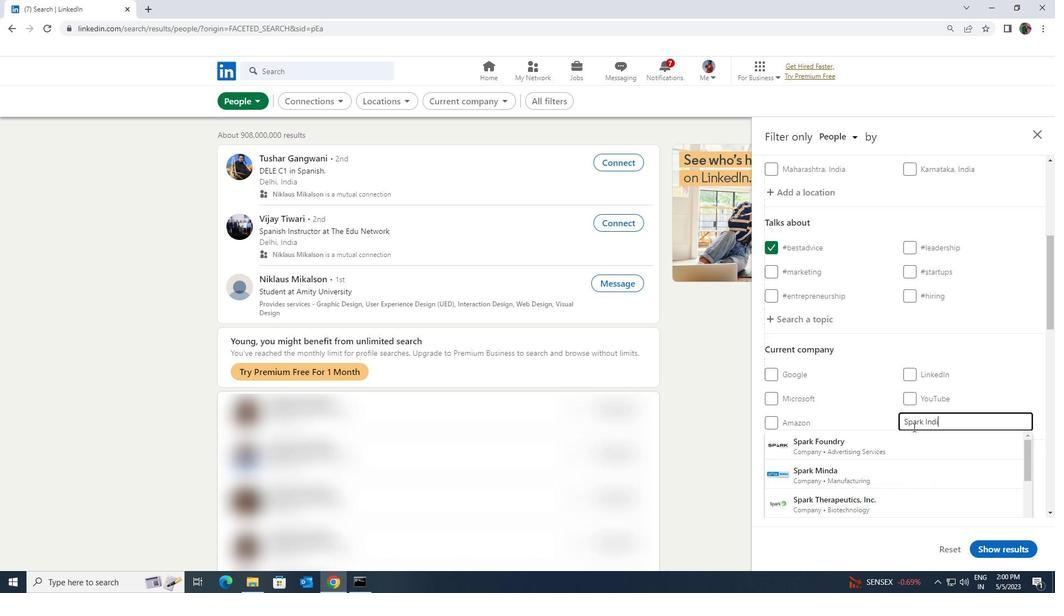 
Action: Mouse moved to (909, 443)
Screenshot: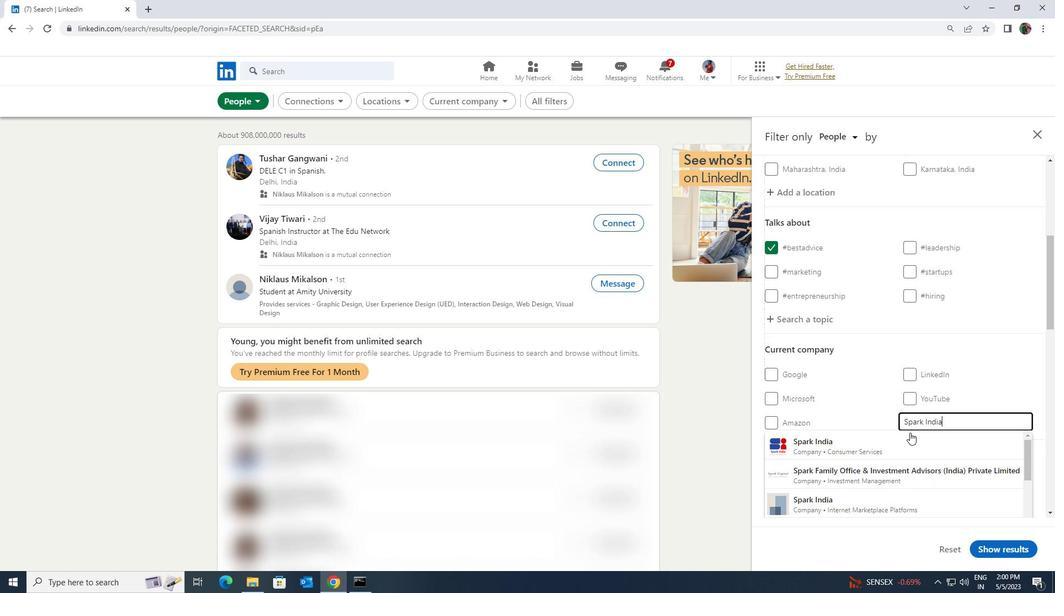 
Action: Mouse pressed left at (909, 443)
Screenshot: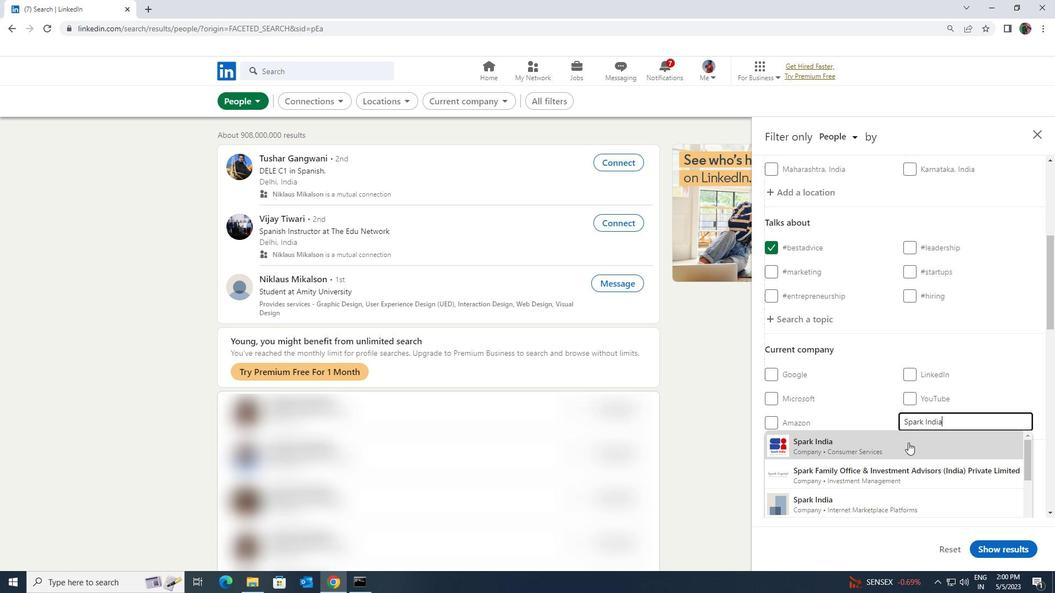
Action: Mouse scrolled (909, 442) with delta (0, 0)
Screenshot: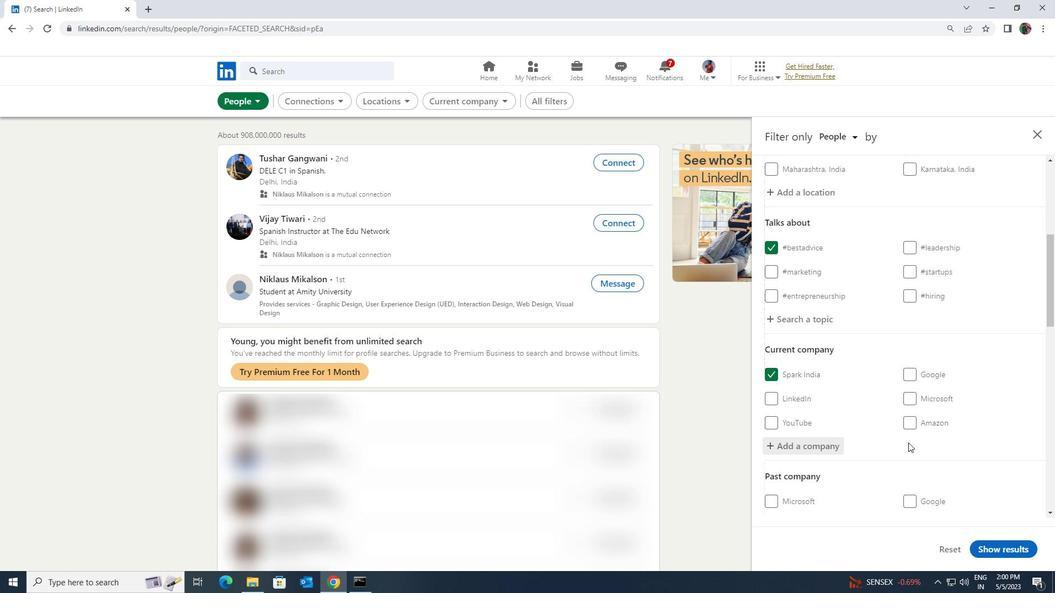 
Action: Mouse scrolled (909, 442) with delta (0, 0)
Screenshot: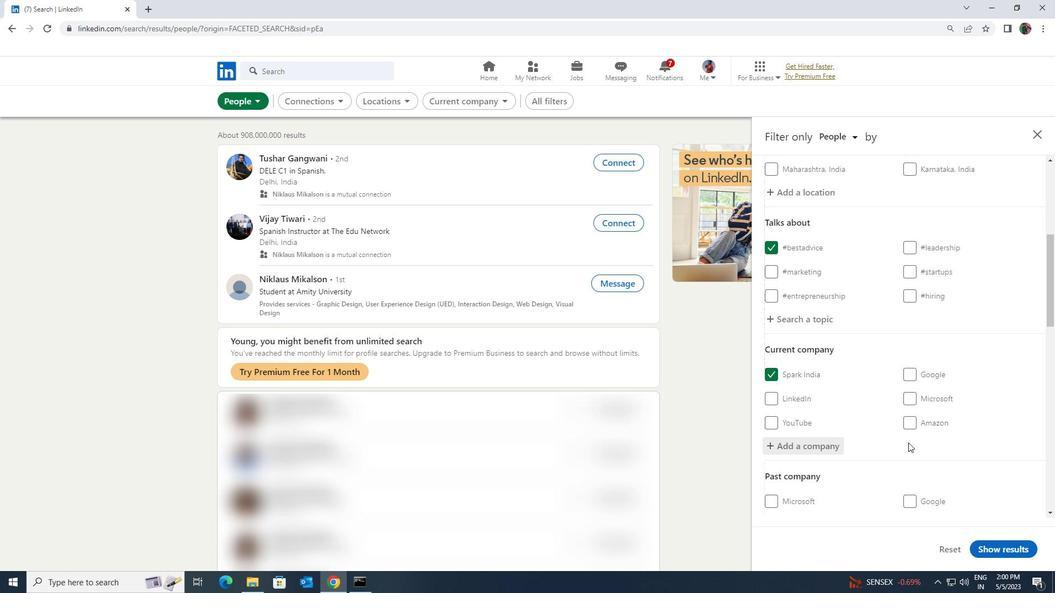 
Action: Mouse moved to (909, 443)
Screenshot: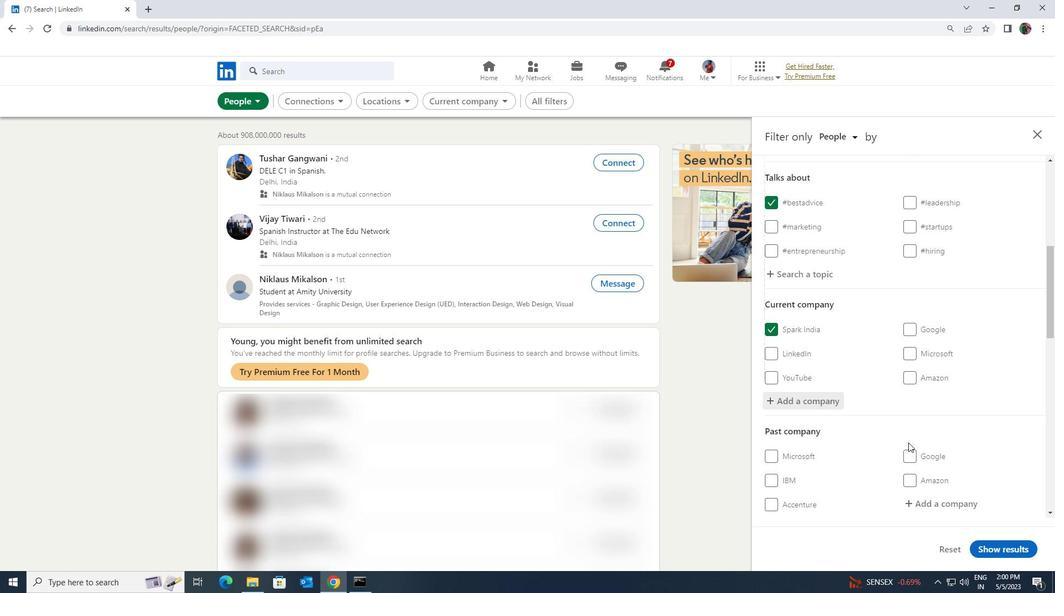 
Action: Mouse scrolled (909, 443) with delta (0, 0)
Screenshot: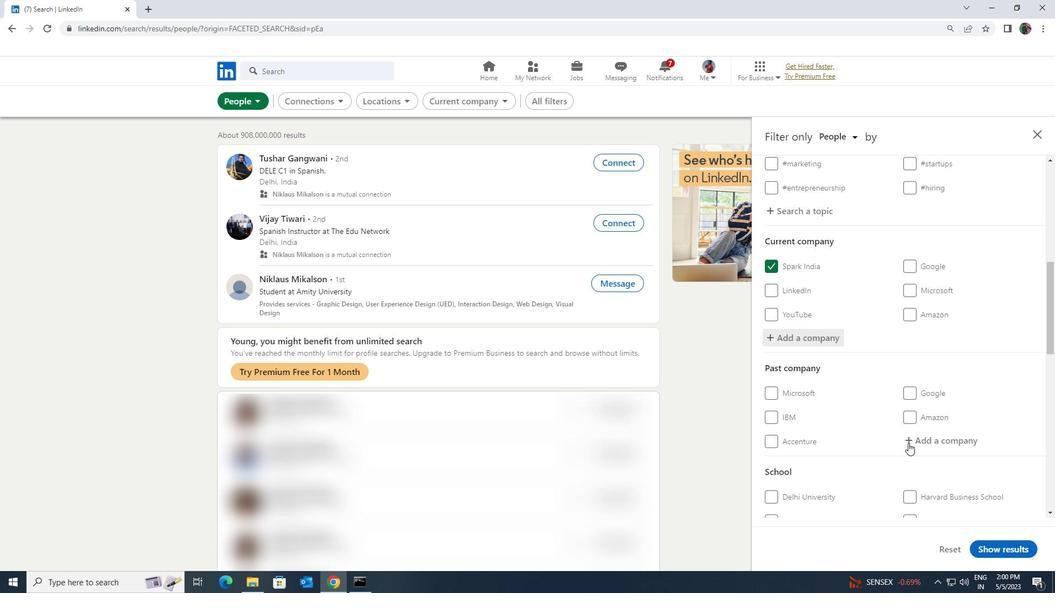 
Action: Mouse moved to (909, 443)
Screenshot: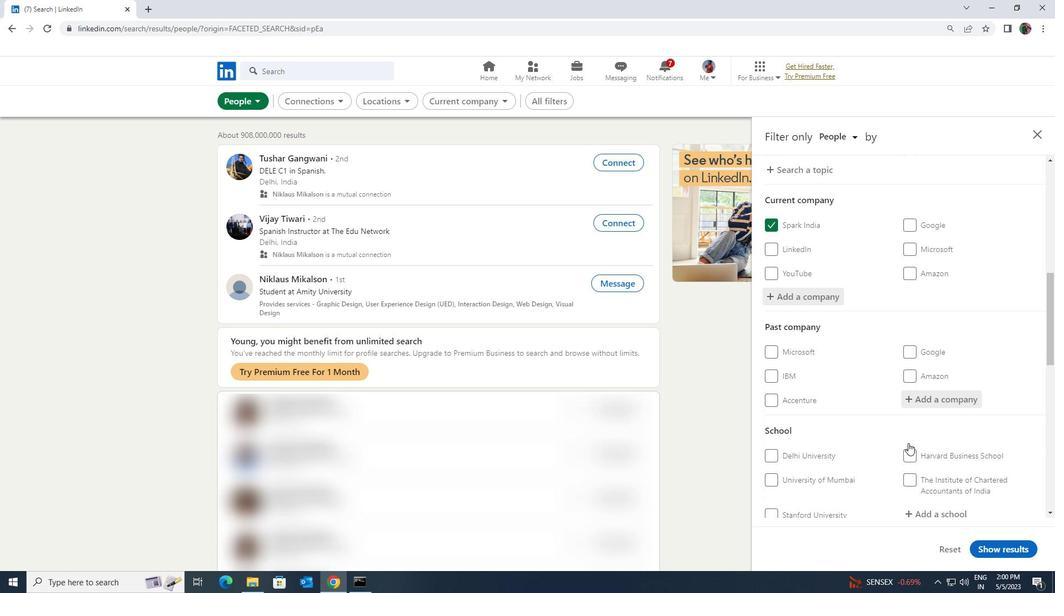 
Action: Mouse scrolled (909, 443) with delta (0, 0)
Screenshot: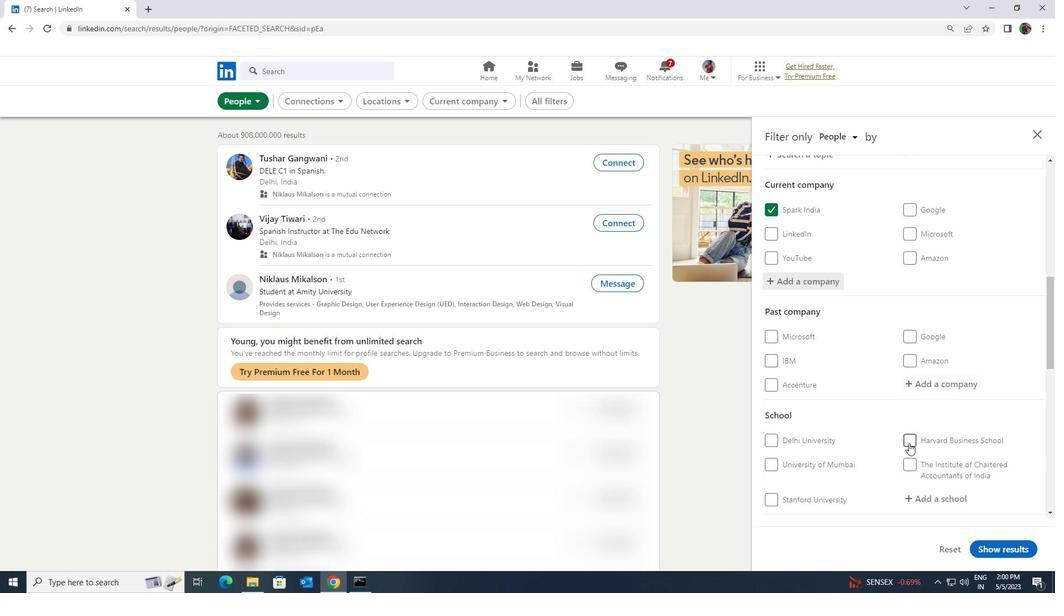 
Action: Mouse moved to (910, 443)
Screenshot: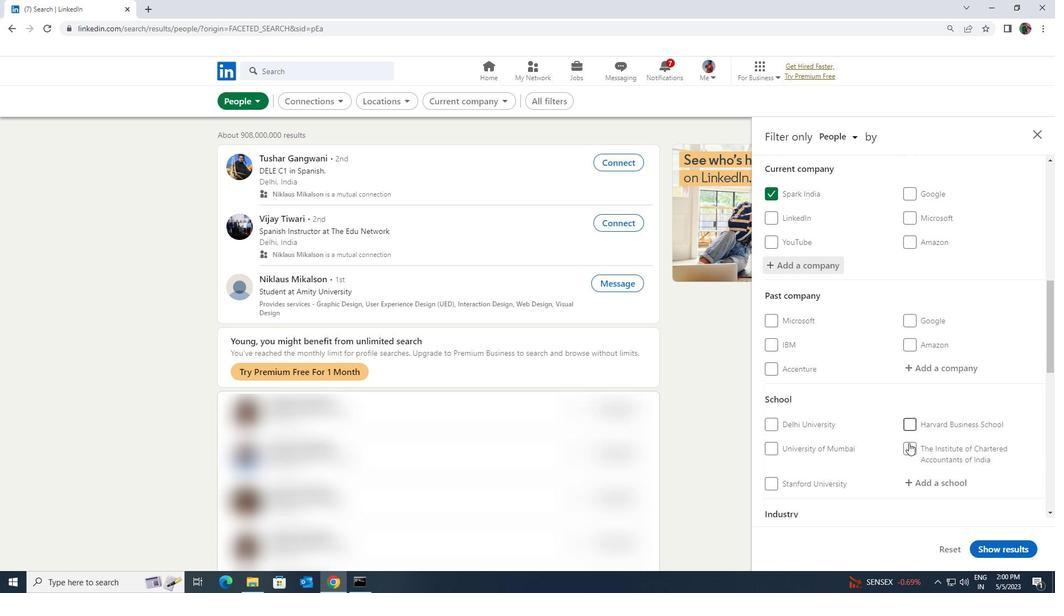 
Action: Mouse pressed left at (910, 443)
Screenshot: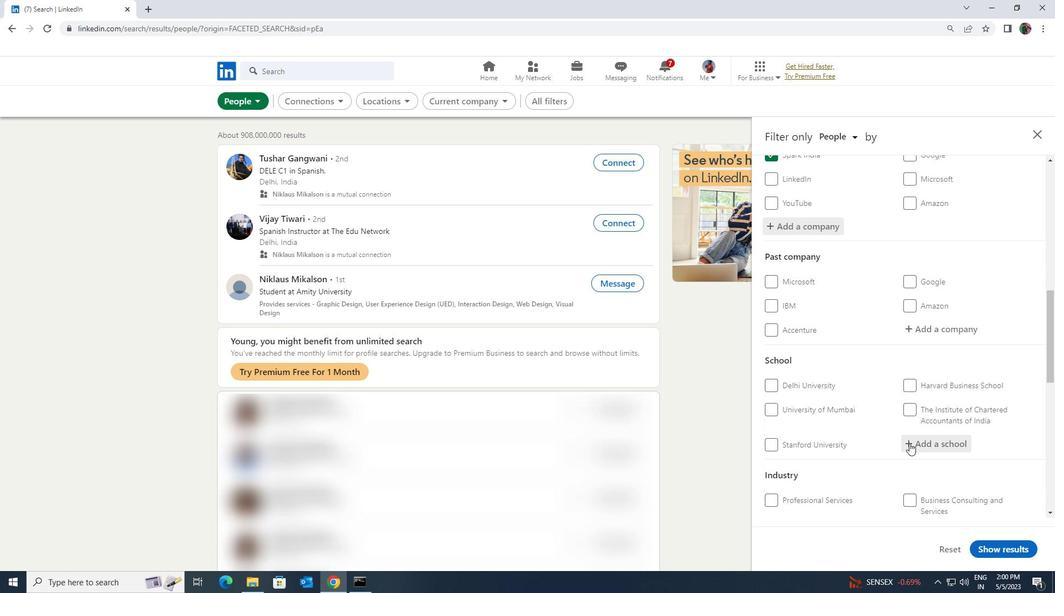 
Action: Mouse moved to (906, 444)
Screenshot: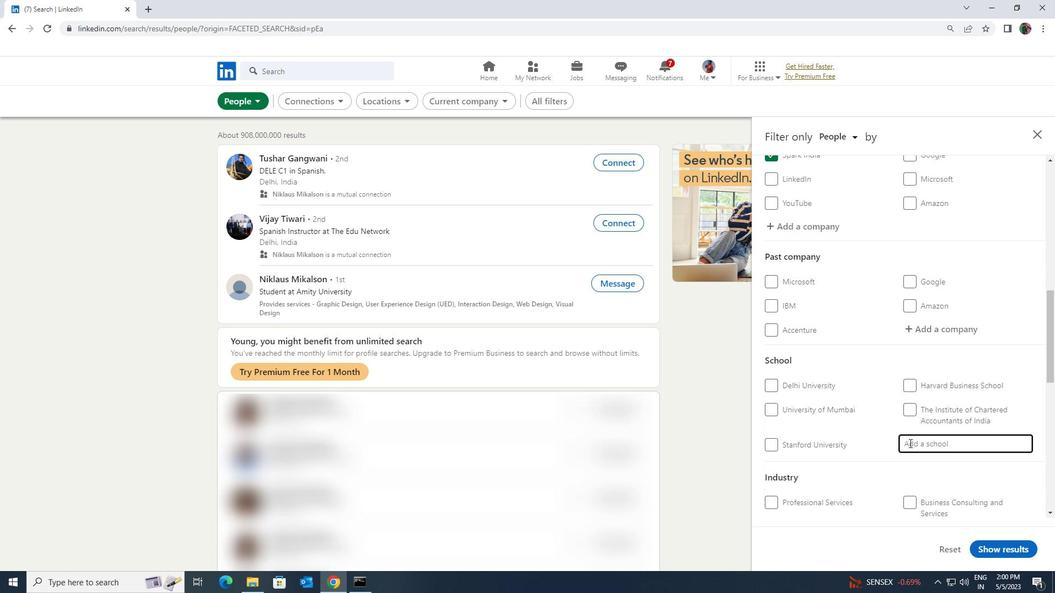 
Action: Key pressed <Key.shift>PROGRESSIVE<Key.space><Key.shift>EDUCATION<Key.space><Key.shift>SOCIE
Screenshot: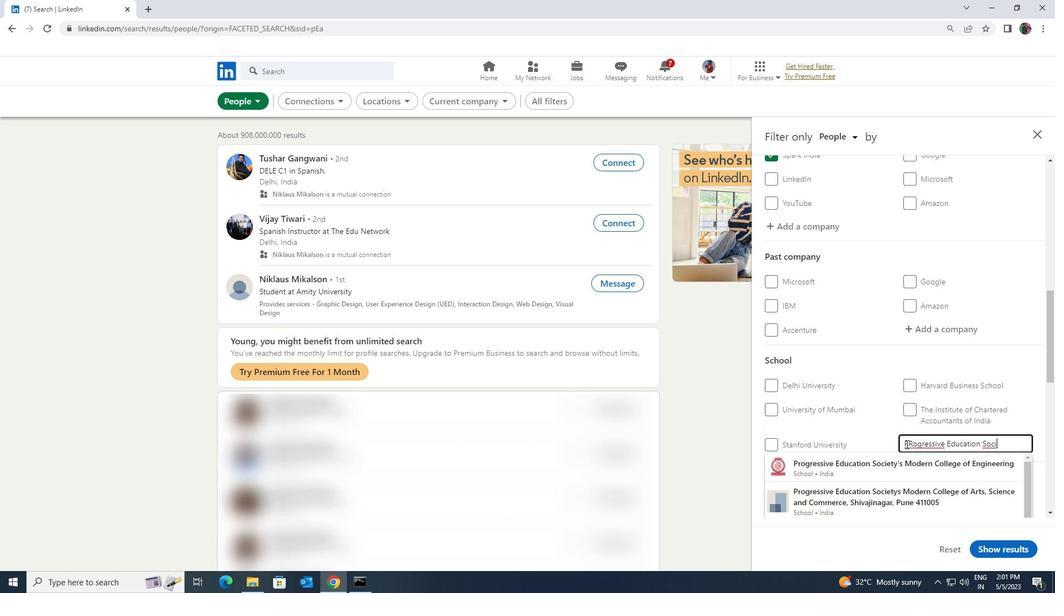 
Action: Mouse moved to (910, 488)
Screenshot: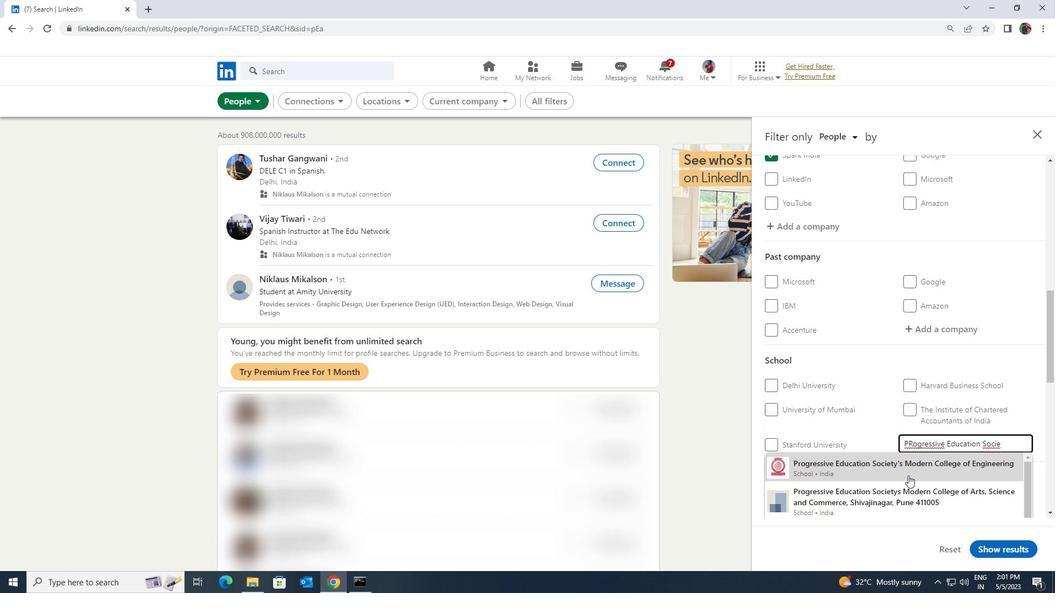 
Action: Mouse pressed left at (910, 488)
Screenshot: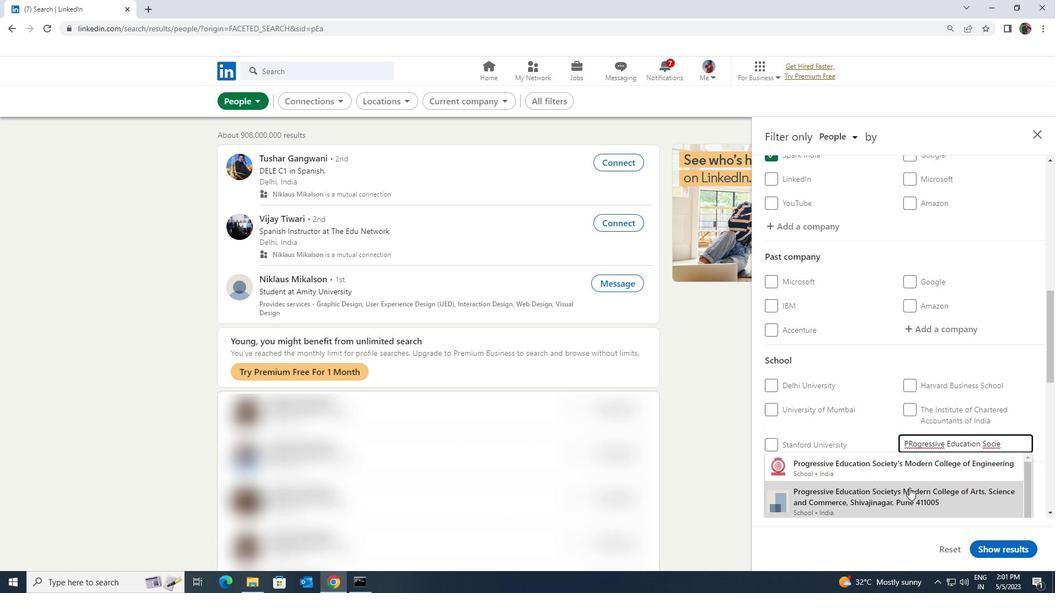
Action: Mouse moved to (909, 489)
Screenshot: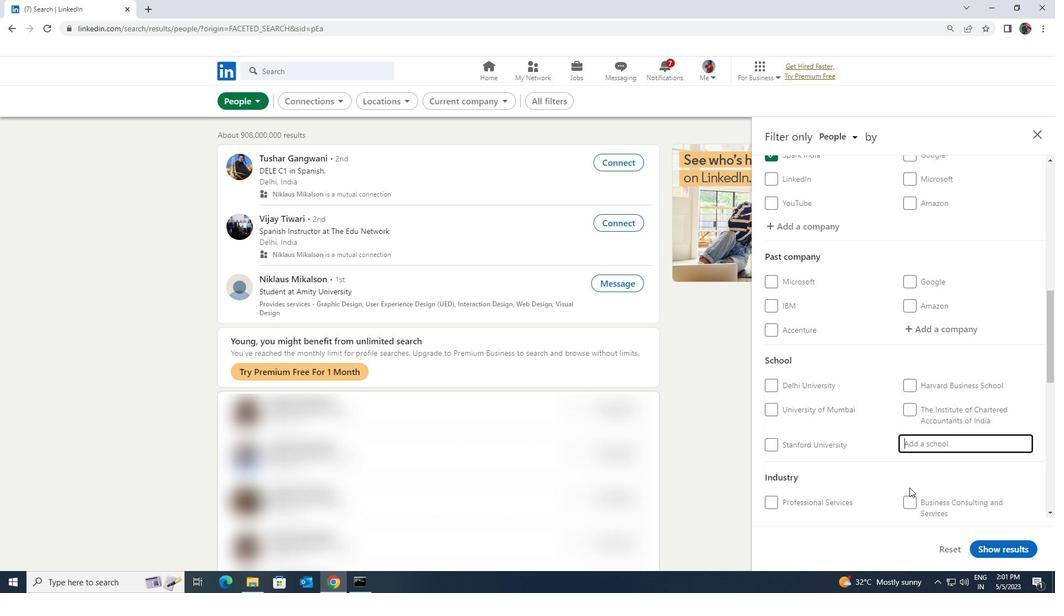 
Action: Mouse scrolled (909, 489) with delta (0, 0)
Screenshot: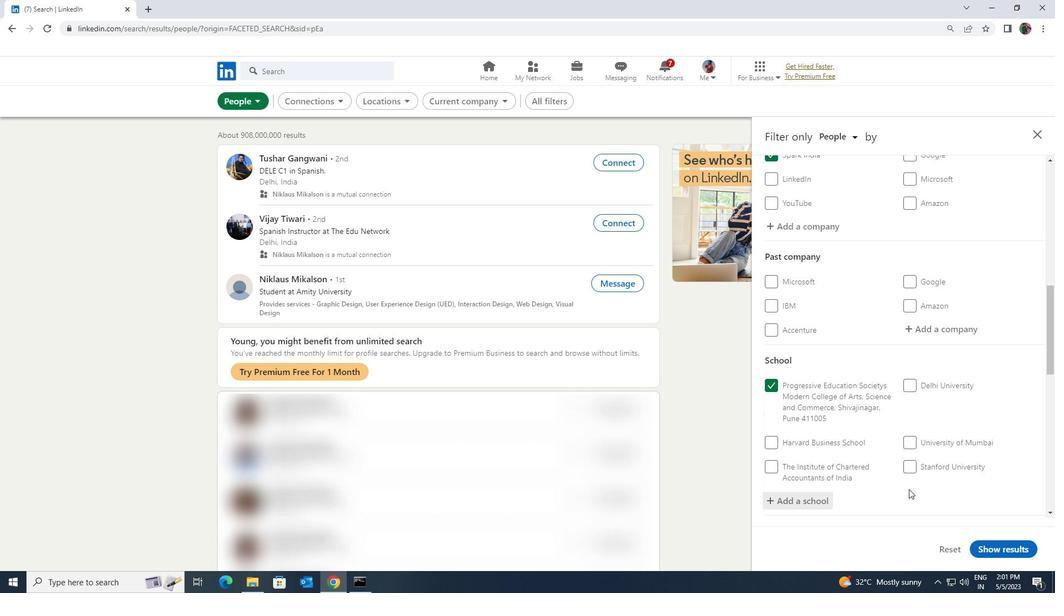 
Action: Mouse moved to (909, 489)
Screenshot: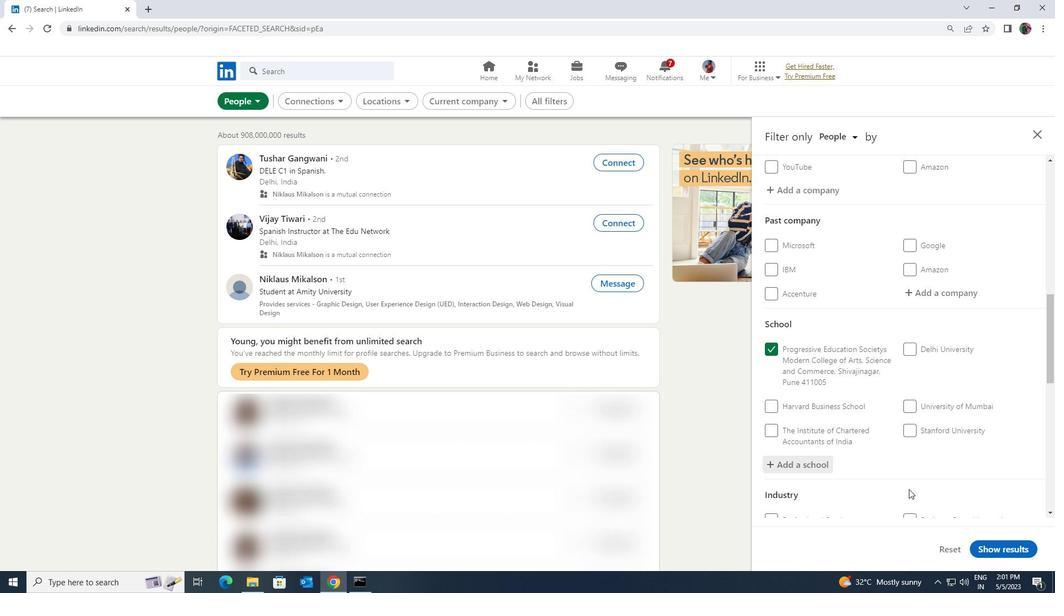 
Action: Mouse scrolled (909, 488) with delta (0, 0)
Screenshot: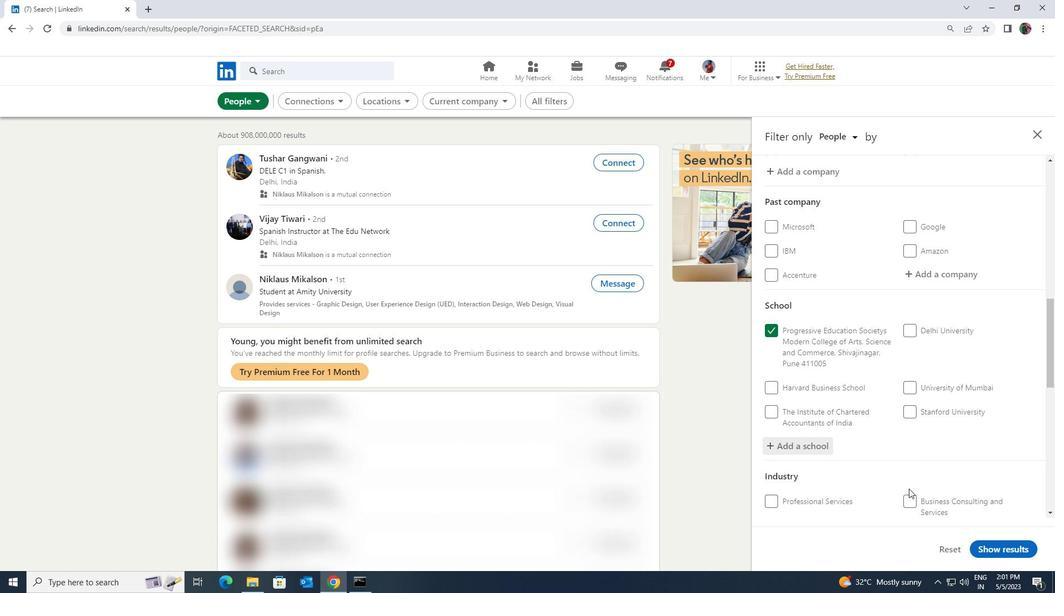
Action: Mouse moved to (909, 489)
Screenshot: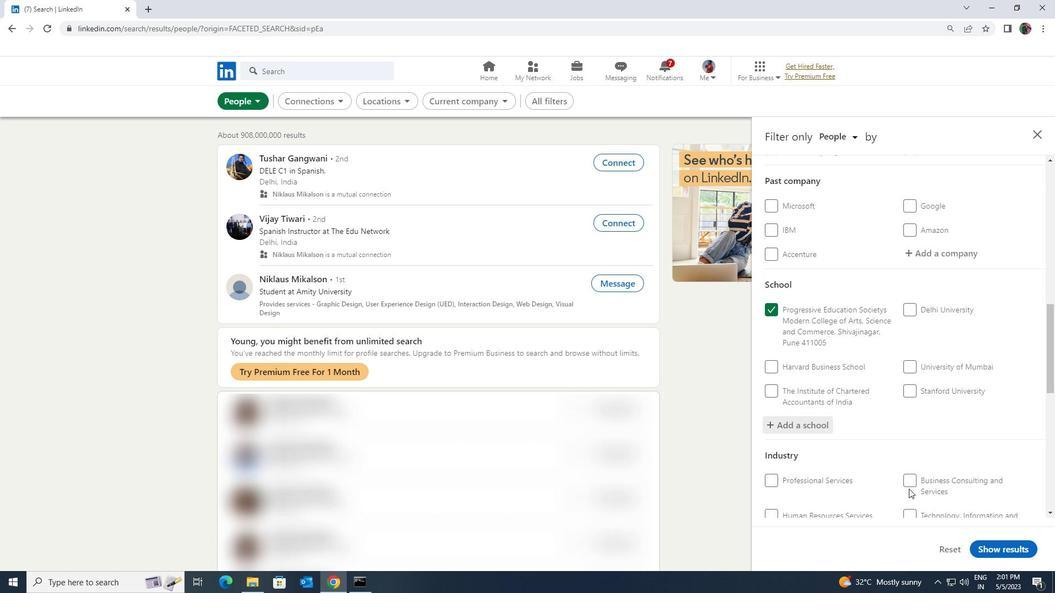 
Action: Mouse scrolled (909, 488) with delta (0, 0)
Screenshot: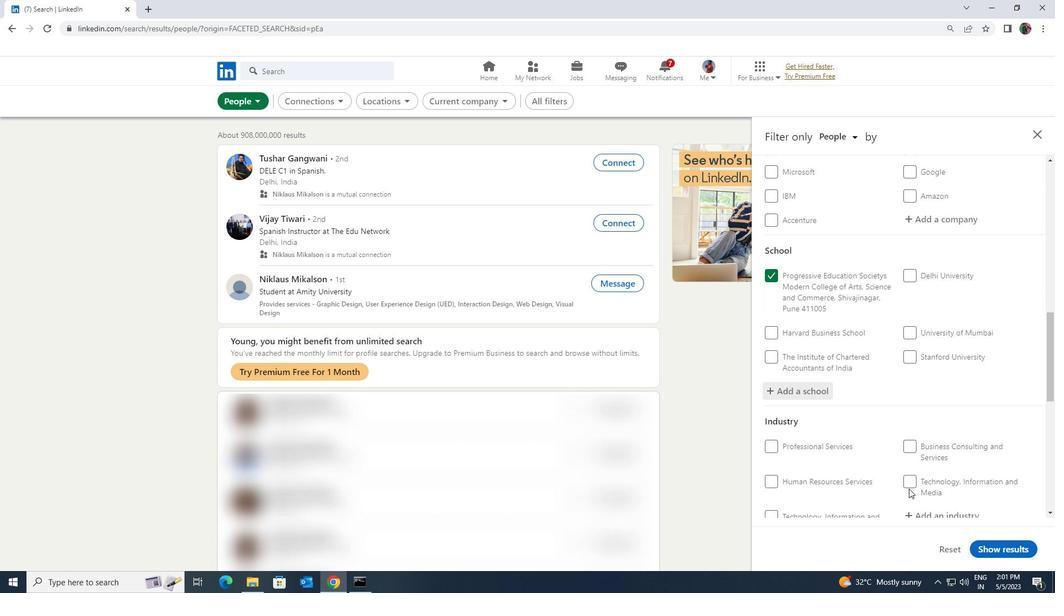 
Action: Mouse moved to (924, 462)
Screenshot: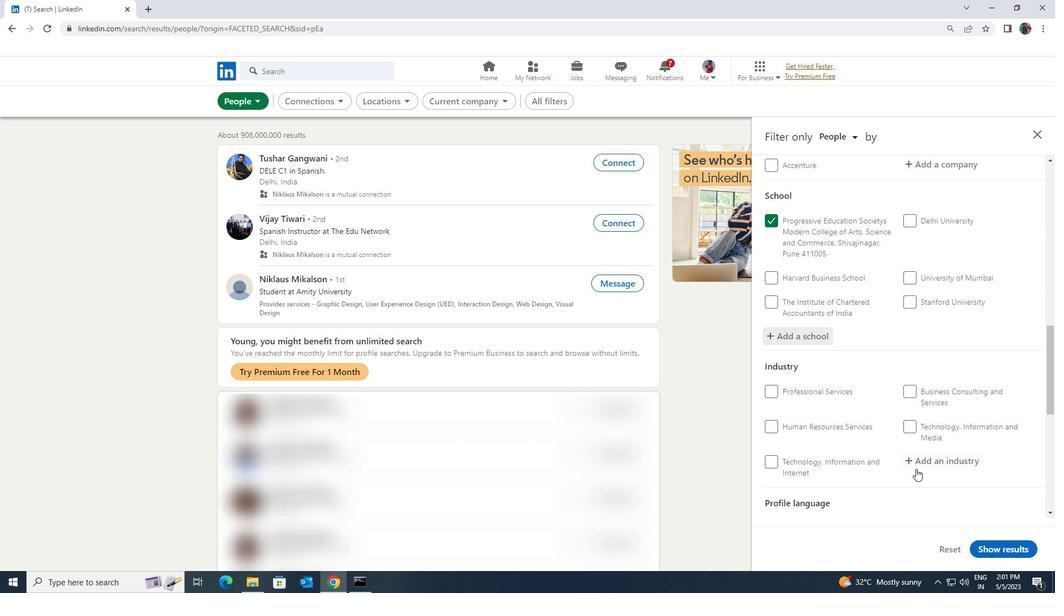 
Action: Mouse pressed left at (924, 462)
Screenshot: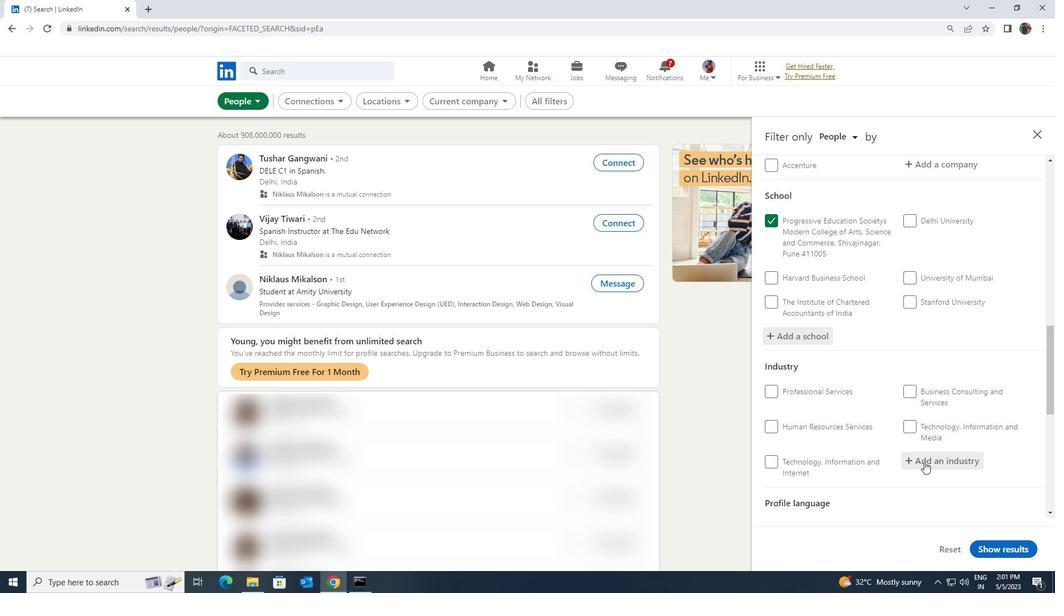 
Action: Mouse moved to (922, 464)
Screenshot: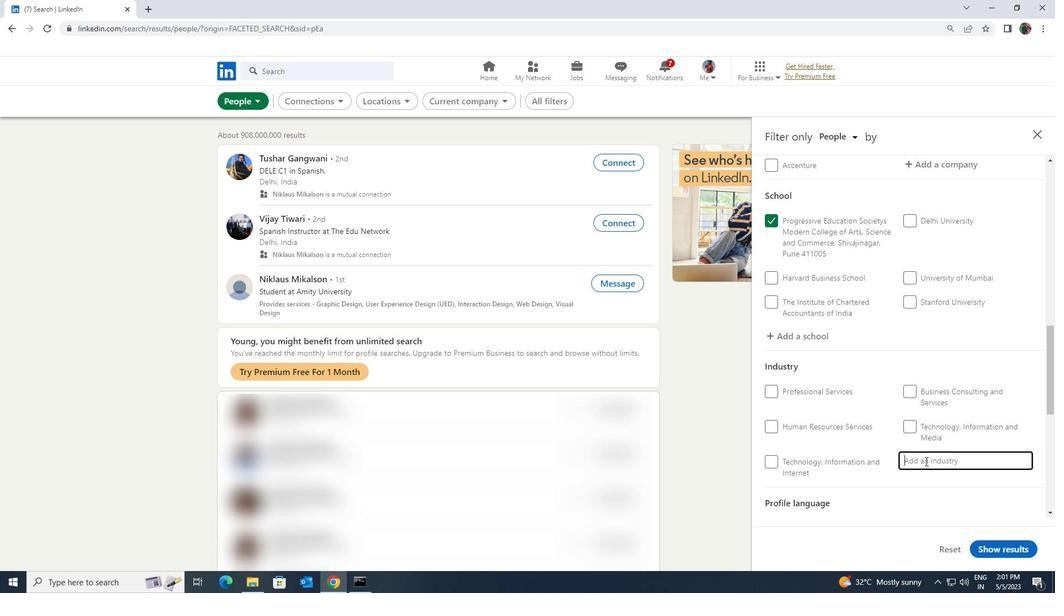 
Action: Key pressed <Key.shift>REB<Key.backspace>NEWABLE<Key.space><Key.shift>ENERGY<Key.space><Key.shift>SEMI
Screenshot: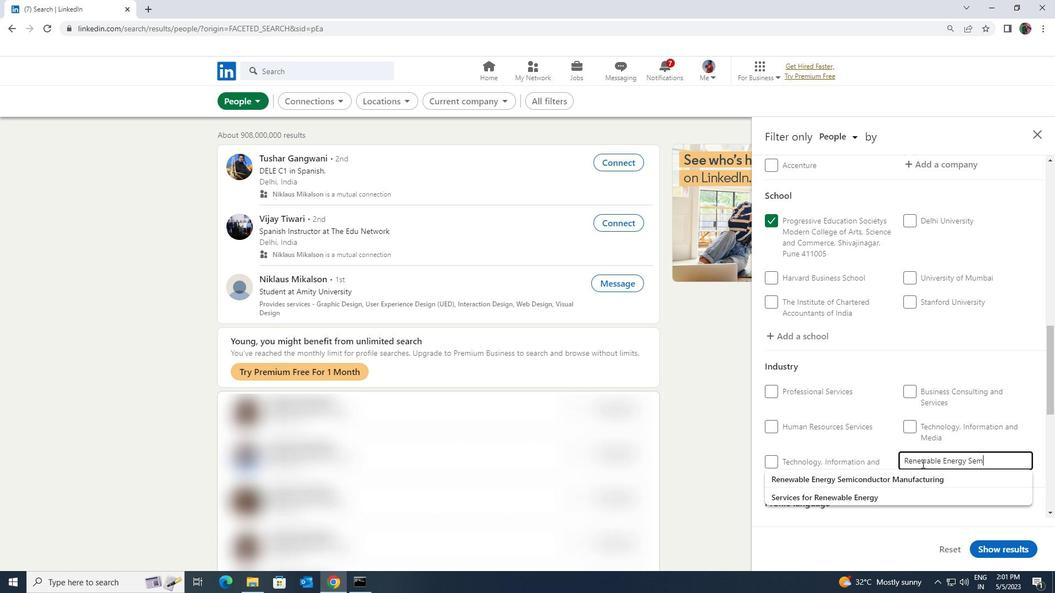 
Action: Mouse moved to (918, 475)
Screenshot: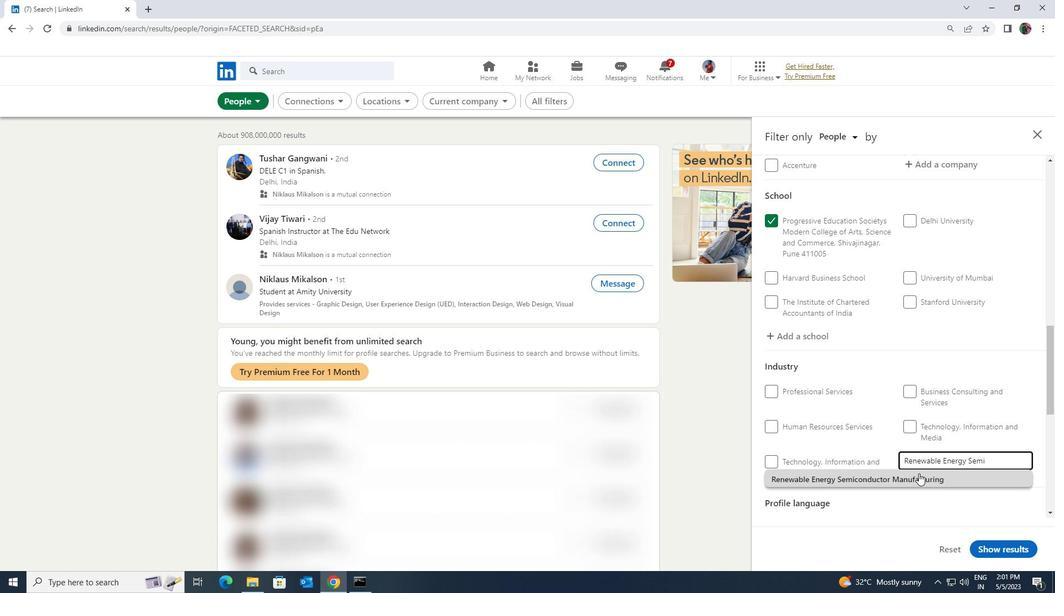 
Action: Mouse pressed left at (918, 475)
Screenshot: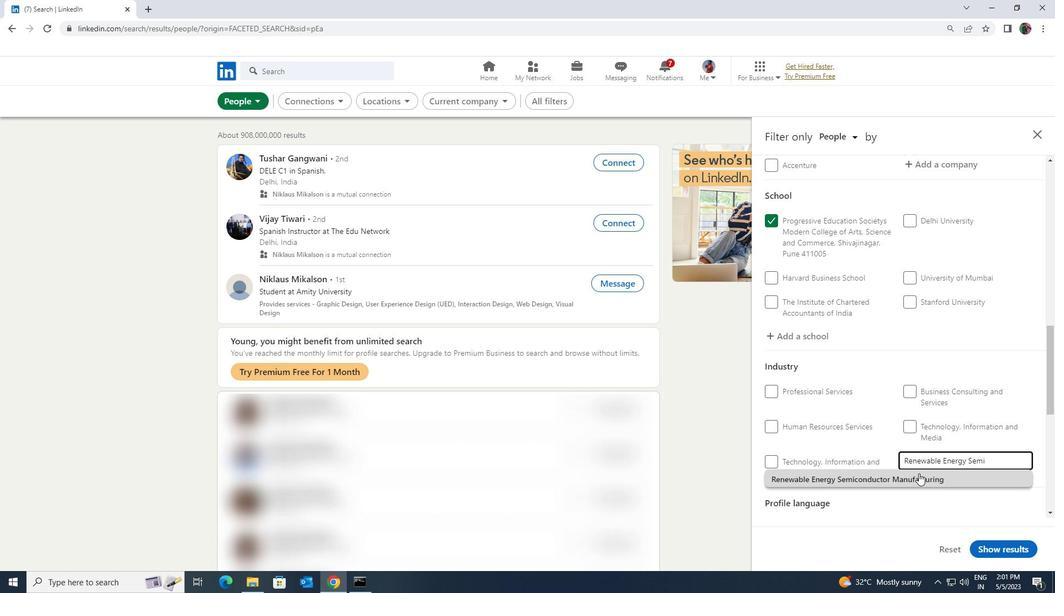
Action: Mouse moved to (918, 475)
Screenshot: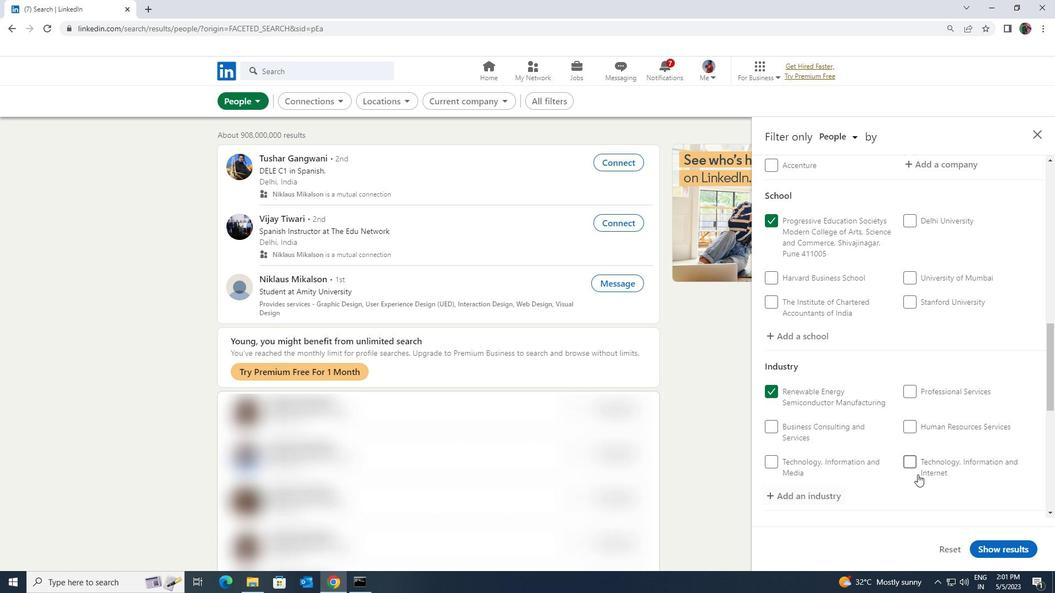 
Action: Mouse scrolled (918, 474) with delta (0, 0)
Screenshot: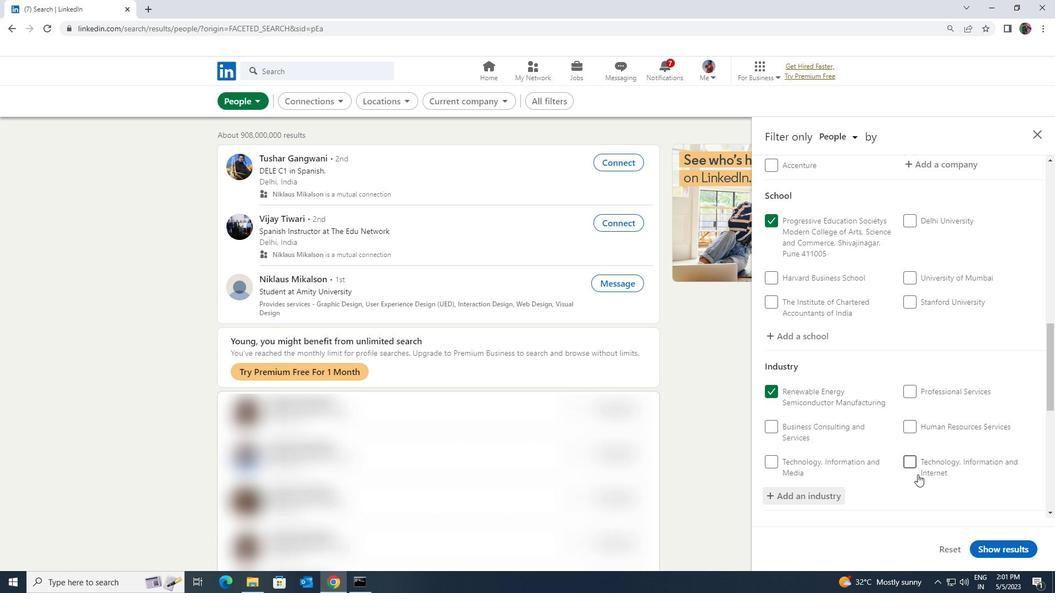 
Action: Mouse scrolled (918, 474) with delta (0, 0)
Screenshot: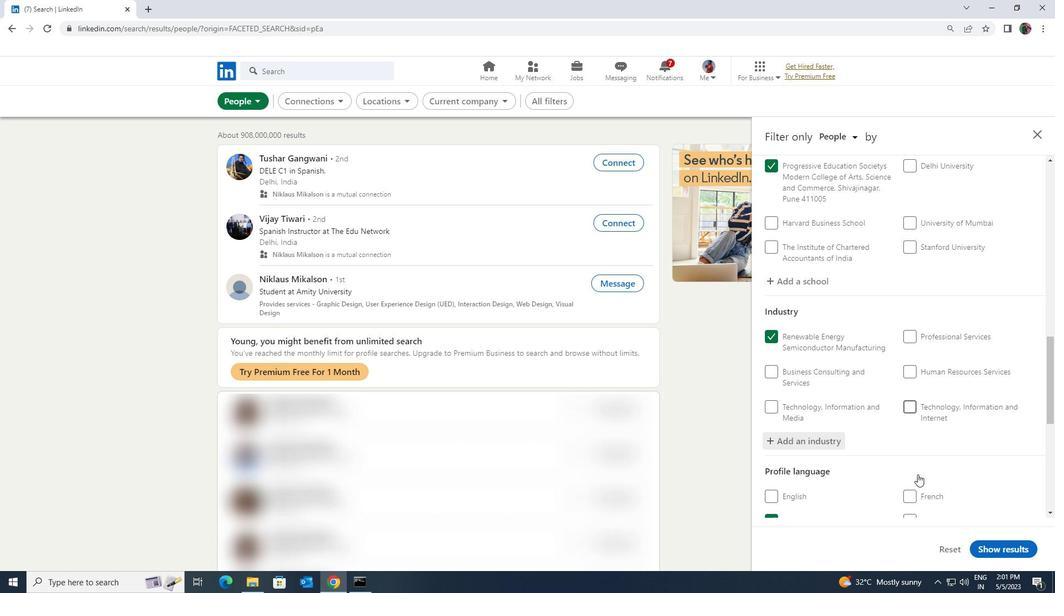
Action: Mouse scrolled (918, 474) with delta (0, 0)
Screenshot: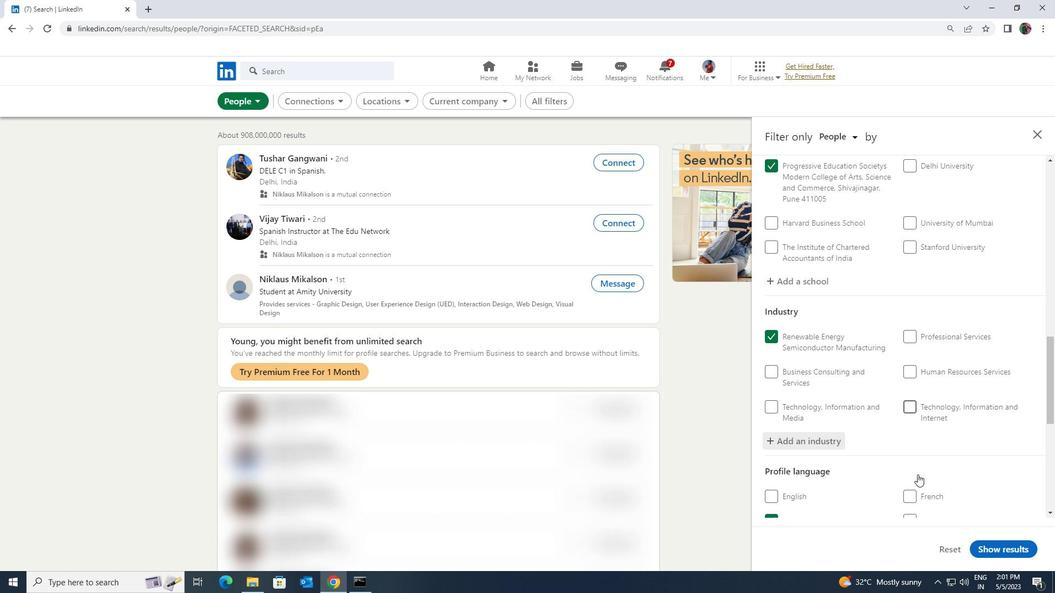 
Action: Mouse scrolled (918, 474) with delta (0, 0)
Screenshot: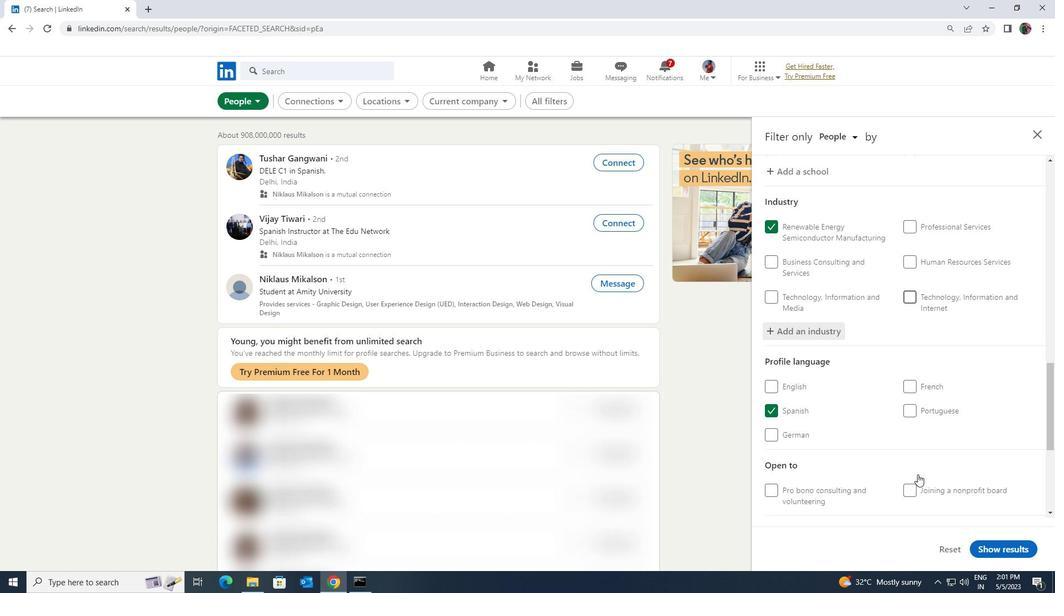 
Action: Mouse scrolled (918, 474) with delta (0, 0)
Screenshot: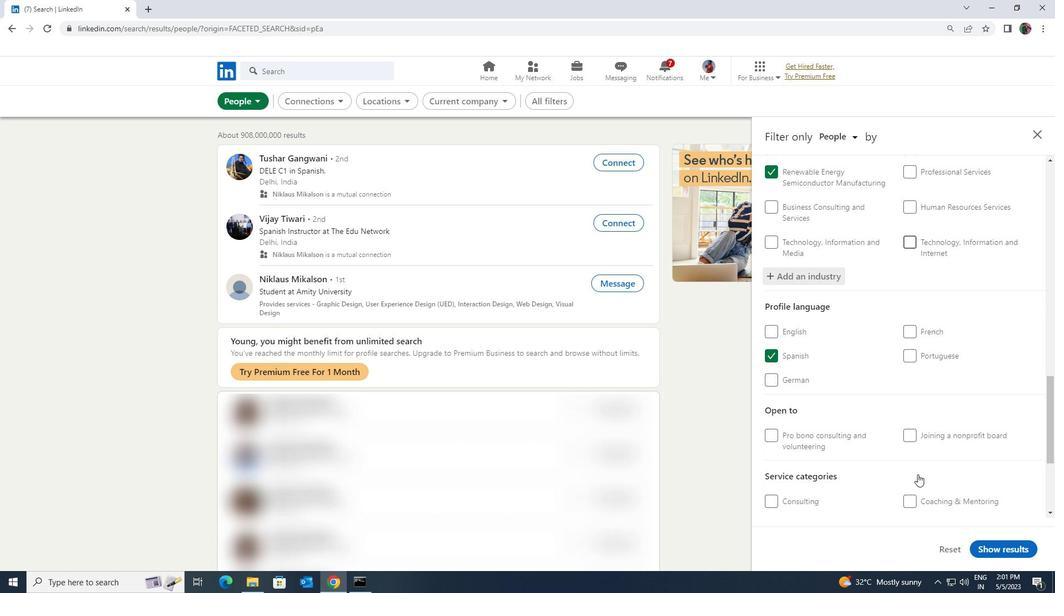 
Action: Mouse scrolled (918, 474) with delta (0, 0)
Screenshot: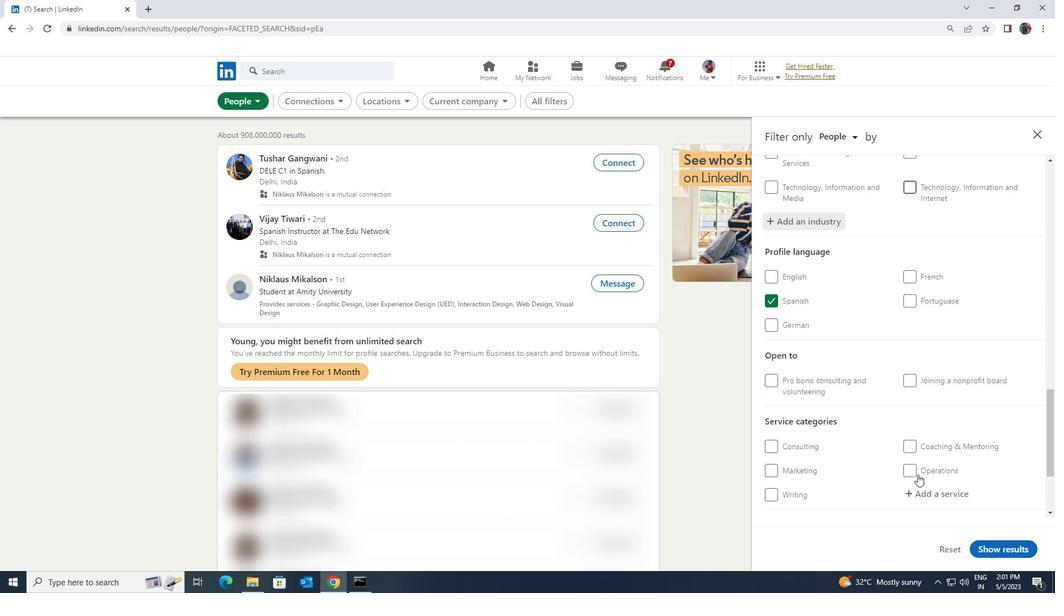 
Action: Mouse moved to (919, 439)
Screenshot: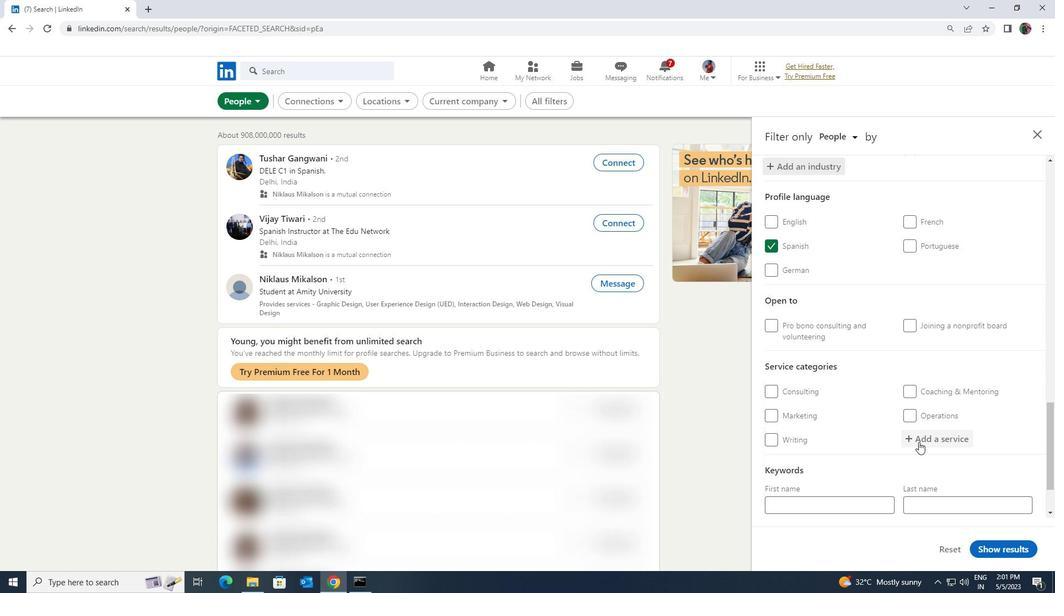 
Action: Mouse pressed left at (919, 439)
Screenshot: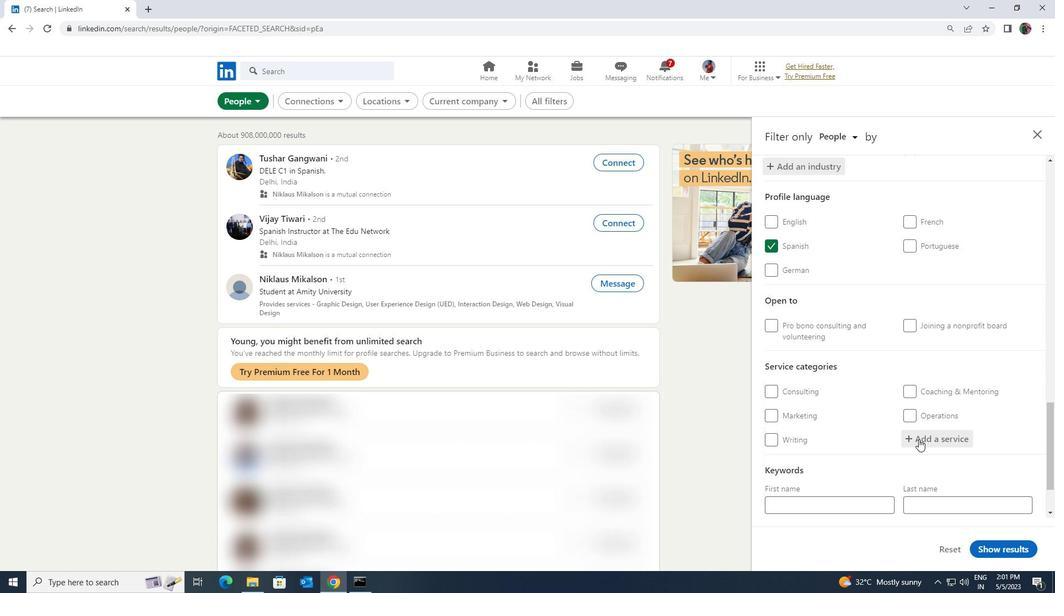
Action: Mouse moved to (920, 439)
Screenshot: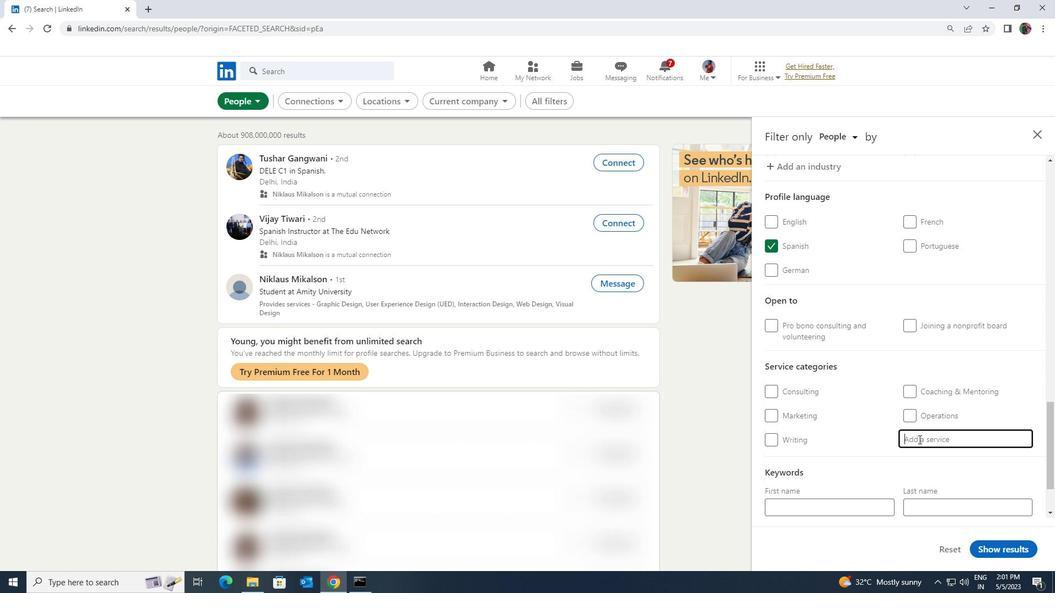 
Action: Key pressed <Key.shift><Key.shift><Key.shift><Key.shift><Key.shift><Key.shift><Key.shift><Key.shift><Key.shift><Key.shift><Key.shift><Key.shift><Key.shift><Key.shift><Key.shift><Key.shift>PACK
Screenshot: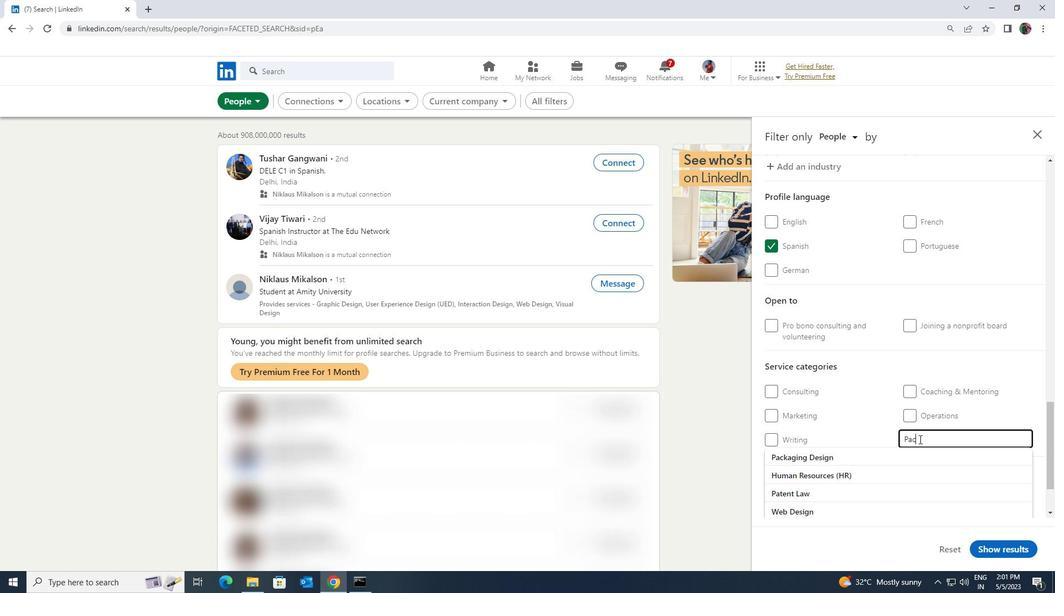 
Action: Mouse moved to (901, 450)
Screenshot: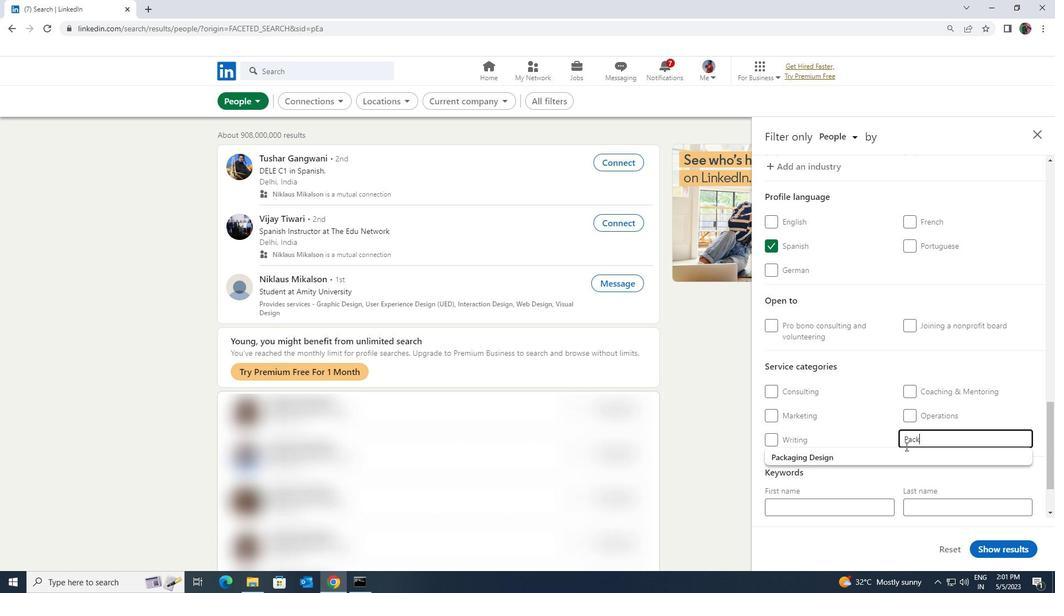 
Action: Mouse pressed left at (901, 450)
Screenshot: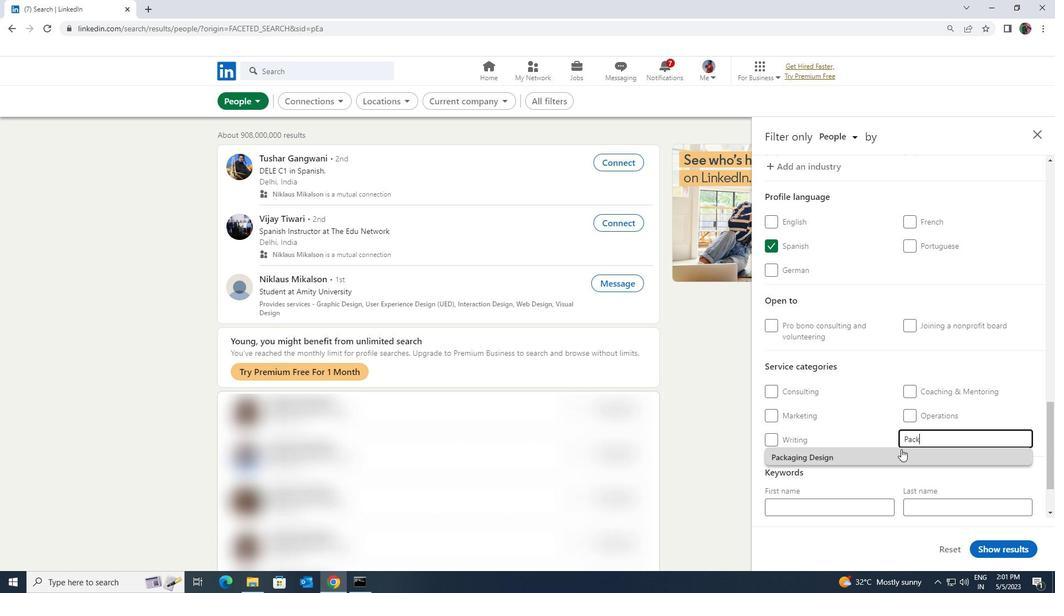 
Action: Mouse scrolled (901, 449) with delta (0, 0)
Screenshot: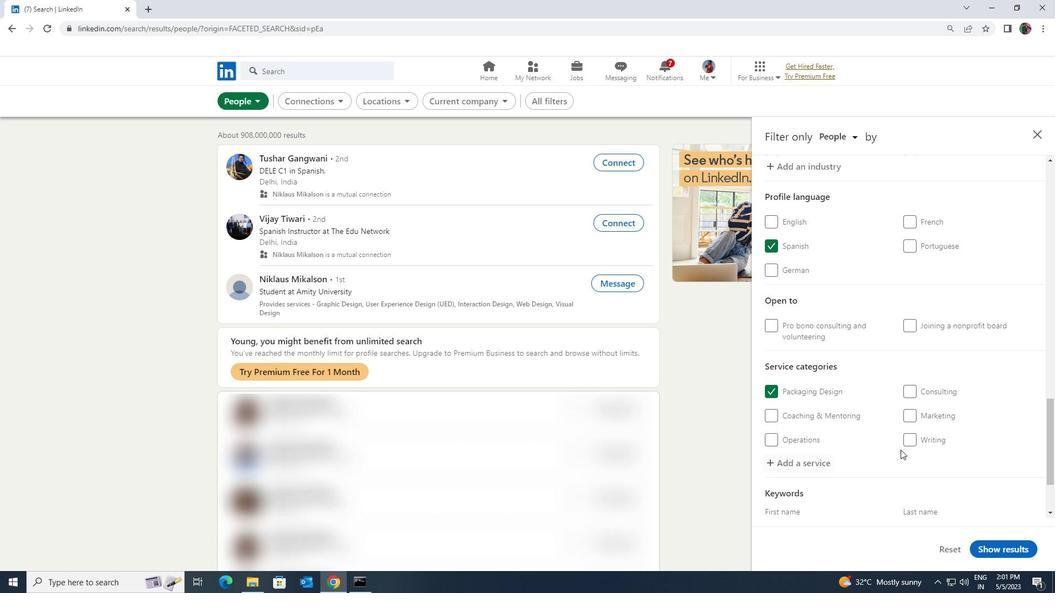 
Action: Mouse scrolled (901, 449) with delta (0, 0)
Screenshot: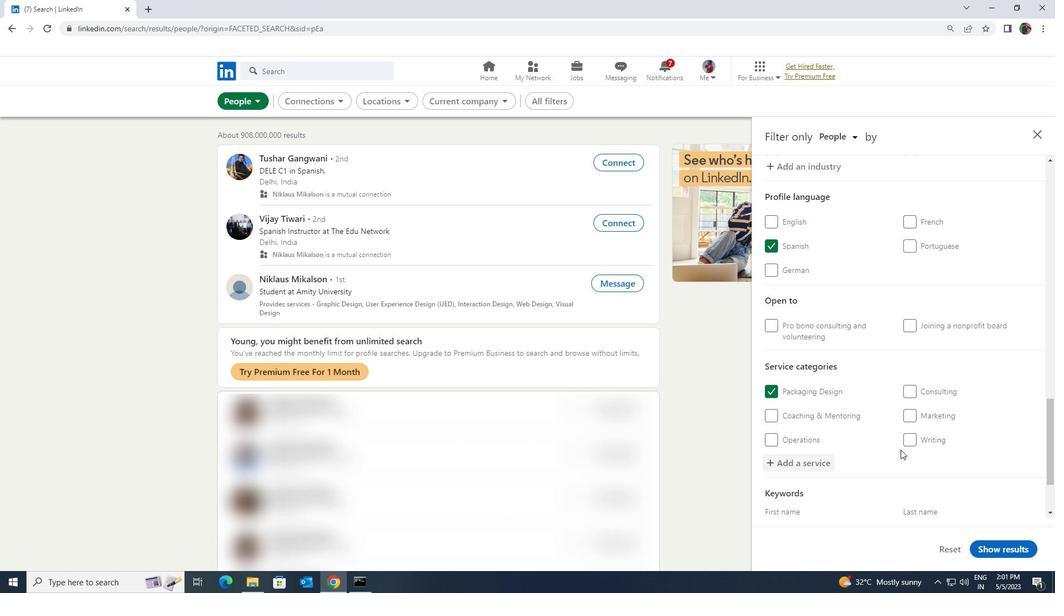 
Action: Mouse scrolled (901, 449) with delta (0, 0)
Screenshot: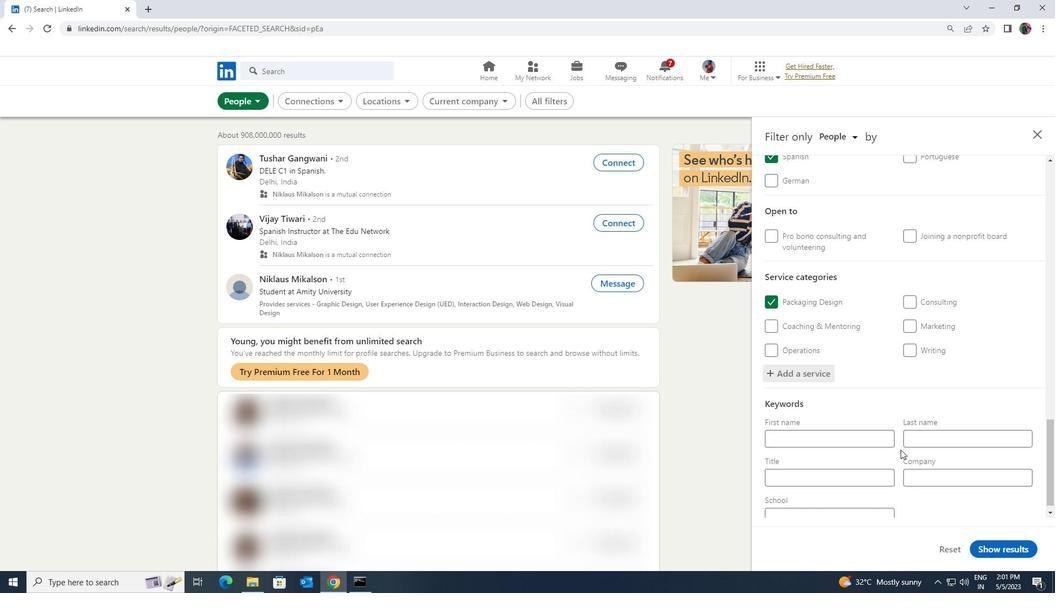 
Action: Mouse scrolled (901, 449) with delta (0, 0)
Screenshot: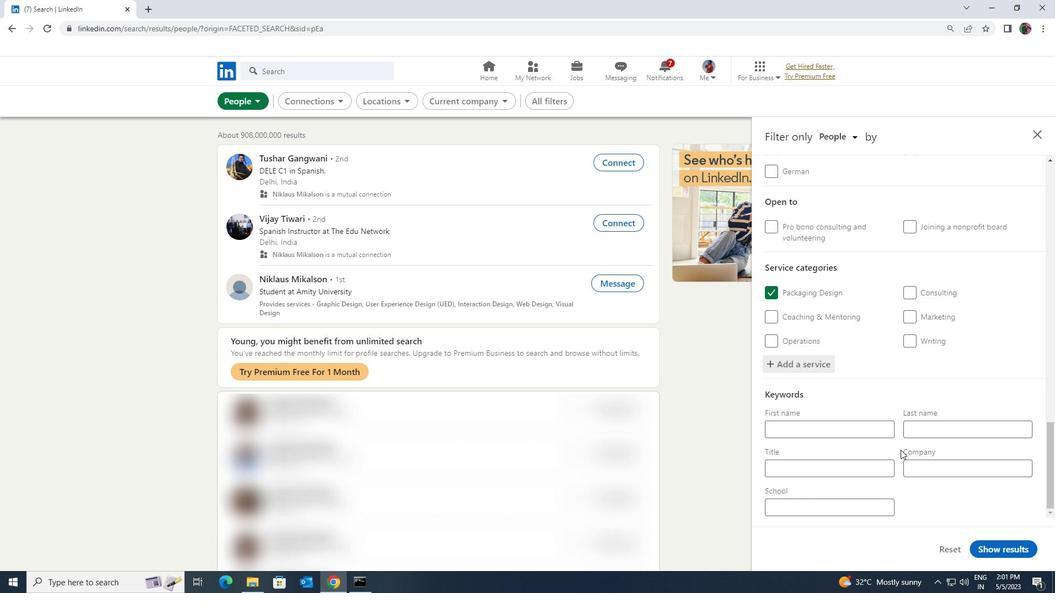 
Action: Mouse moved to (888, 463)
Screenshot: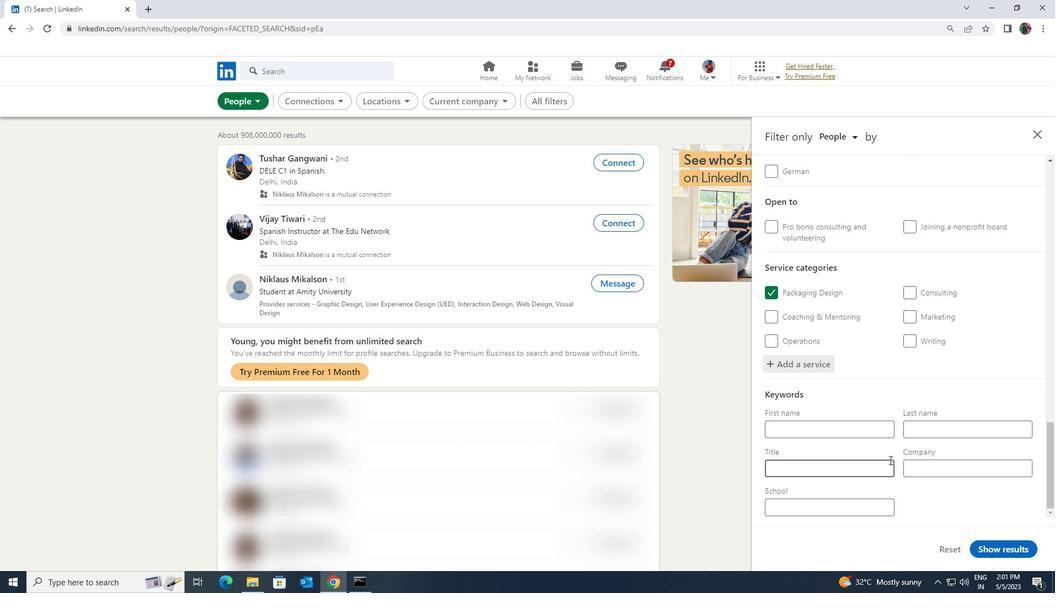 
Action: Mouse pressed left at (888, 463)
Screenshot: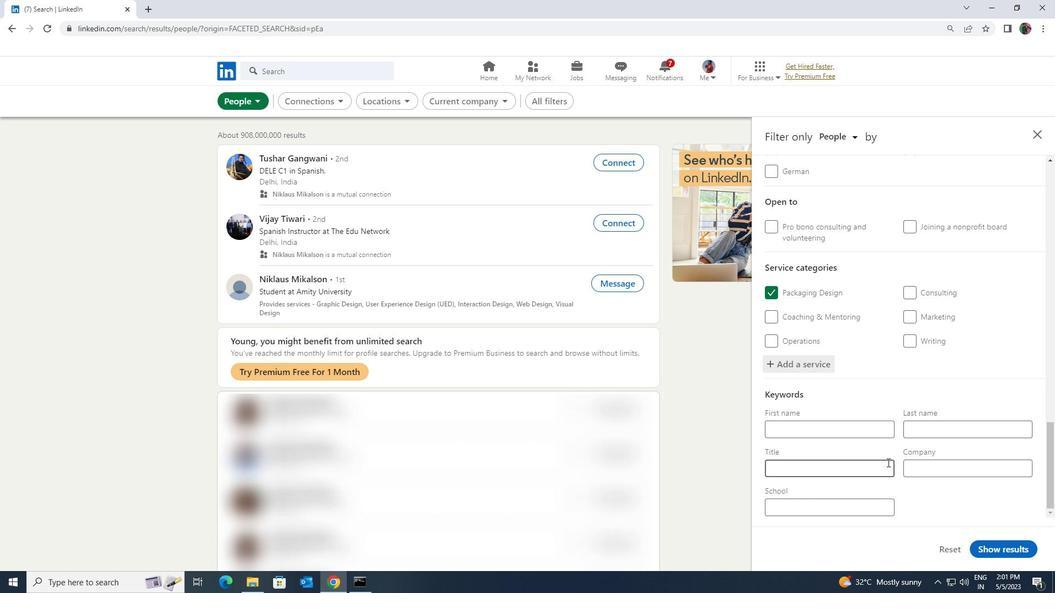 
Action: Key pressed <Key.shift><Key.shift><Key.shift>PHARMACY<Key.space><Key.shift><Key.shift><Key.shift><Key.shift><Key.shift>ASSISTANT
Screenshot: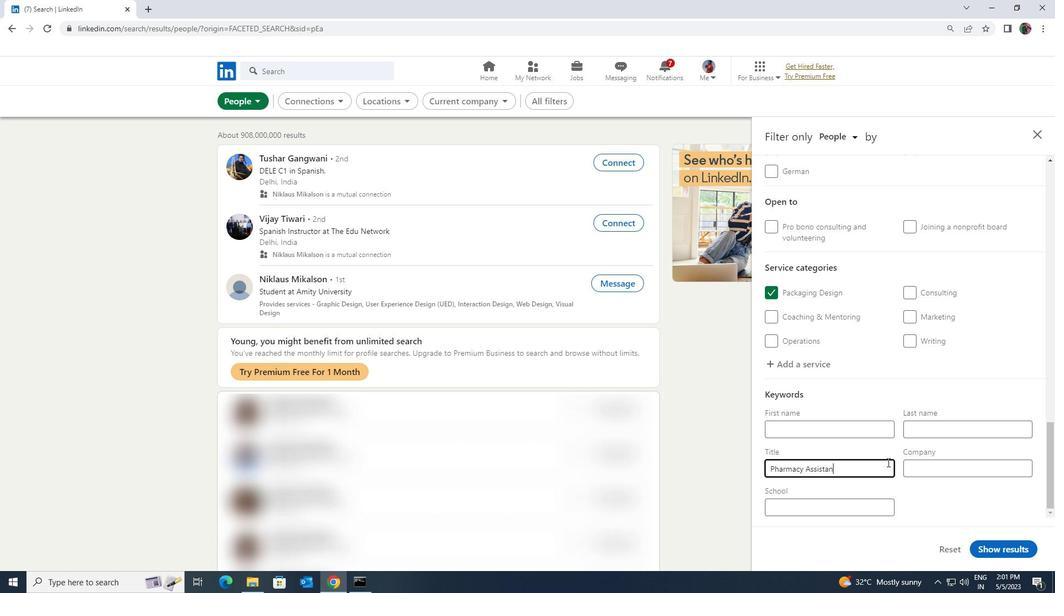 
Action: Mouse moved to (991, 548)
Screenshot: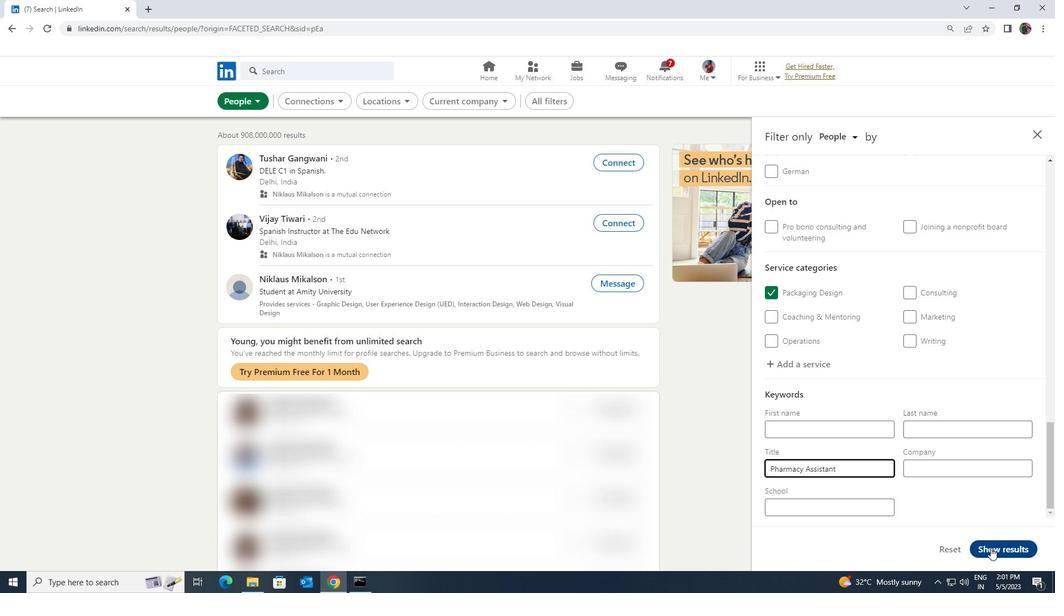 
Action: Mouse pressed left at (991, 548)
Screenshot: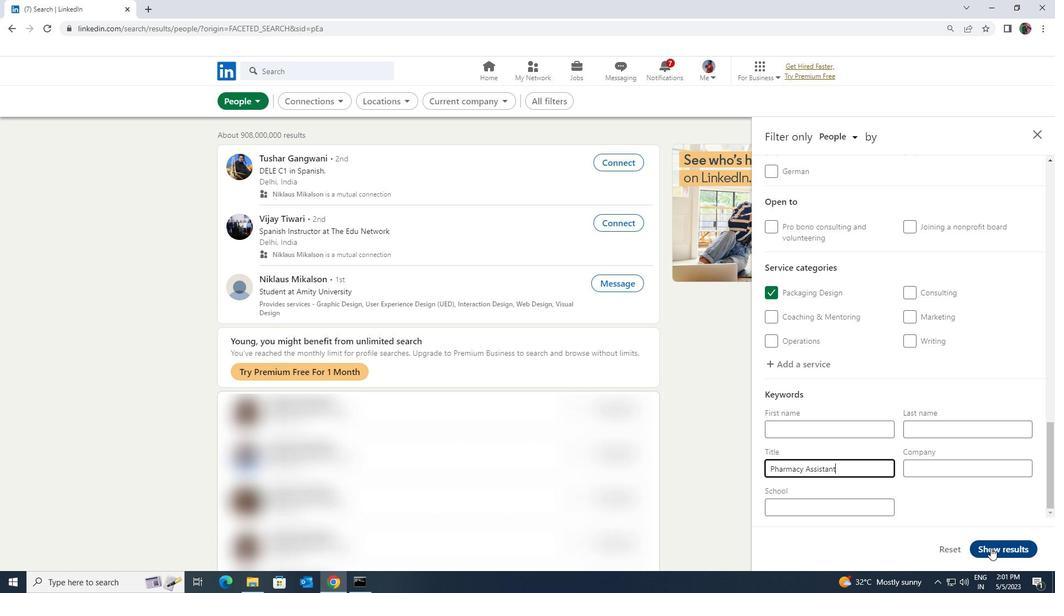 
Action: Mouse moved to (992, 548)
Screenshot: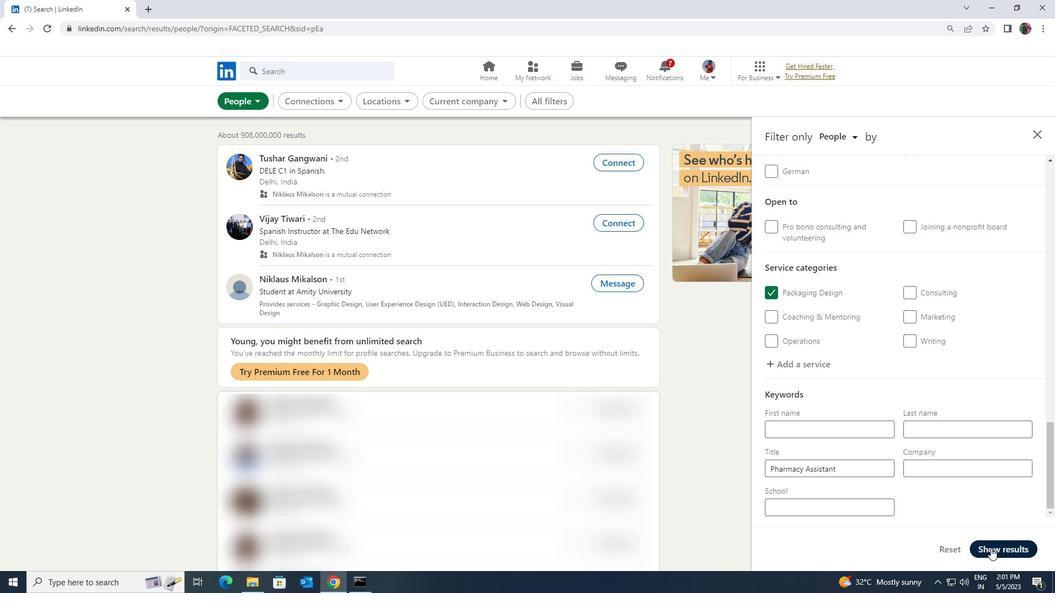 
